 Task: Look for space in Emiliano Zapata, Mexico from 21st June, 2023 to 29th June, 2023 for 4 adults in price range Rs.7000 to Rs.12000. Place can be entire place with 2 bedrooms having 2 beds and 2 bathrooms. Property type can be house, flat, guest house. Booking option can be shelf check-in. Required host language is English.
Action: Mouse moved to (436, 95)
Screenshot: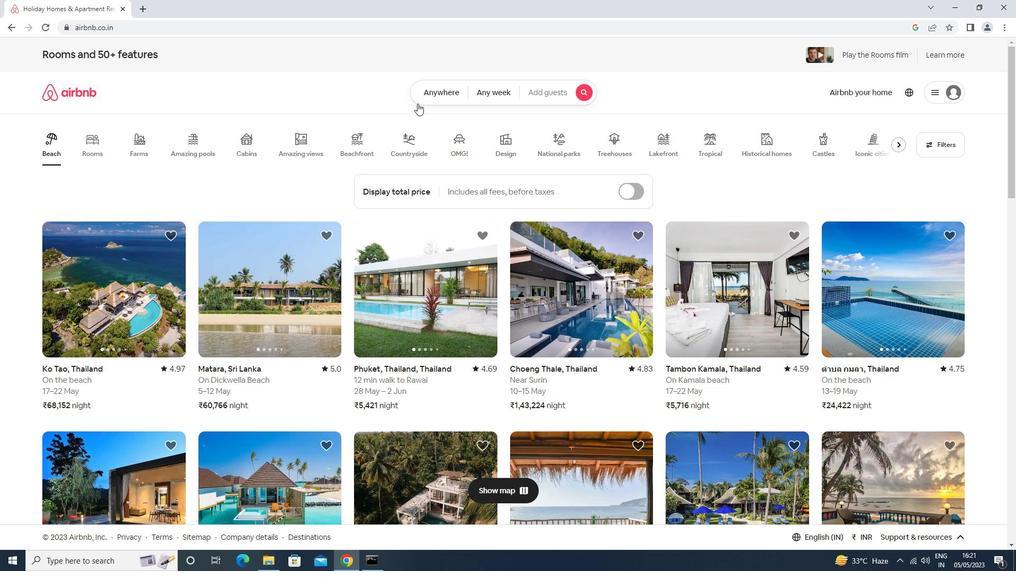 
Action: Mouse pressed left at (436, 95)
Screenshot: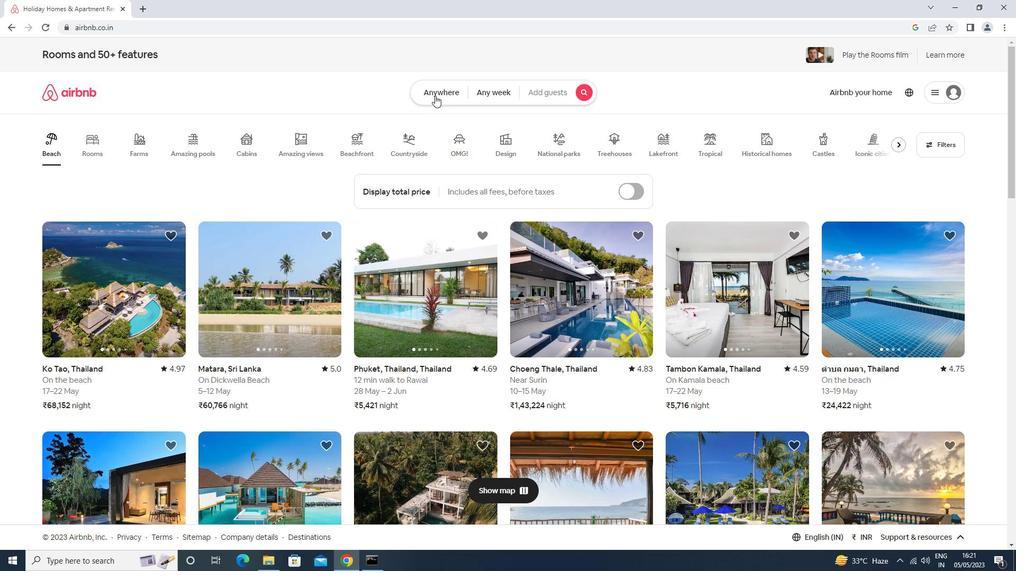
Action: Mouse moved to (364, 137)
Screenshot: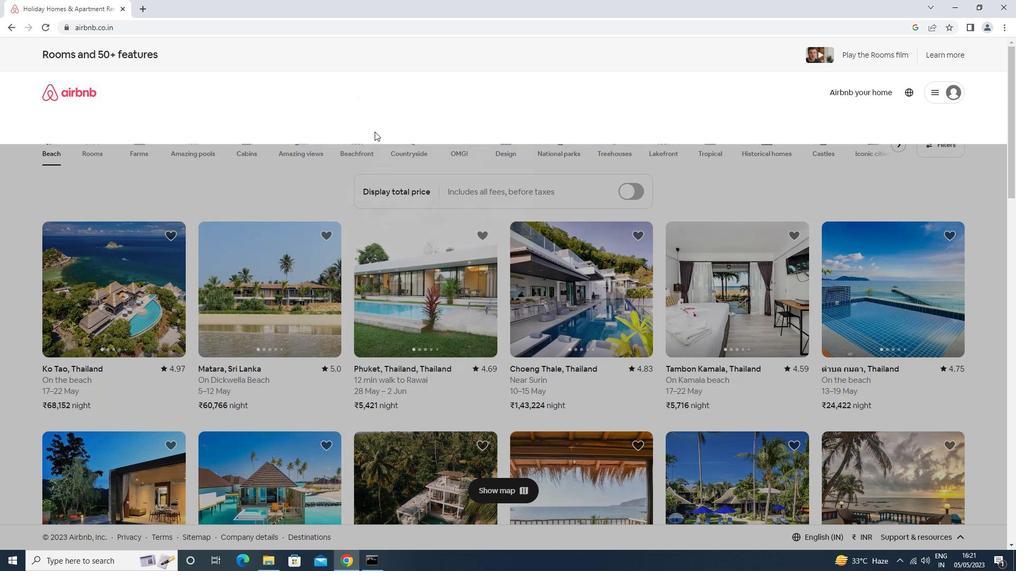 
Action: Mouse pressed left at (364, 137)
Screenshot: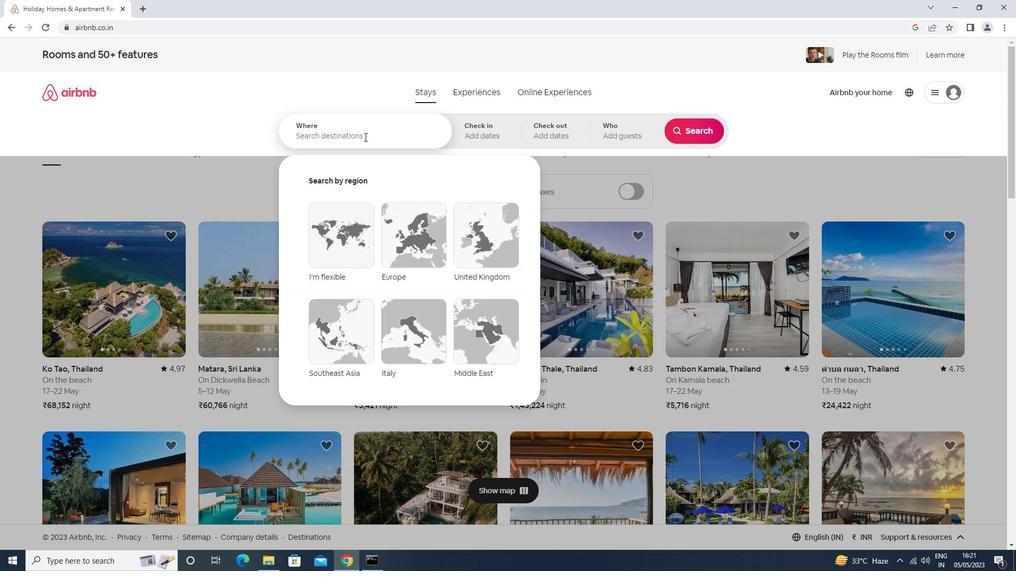 
Action: Key pressed <Key.shift>EMILIANO<Key.space><Key.shift>Z<Key.down><Key.enter>
Screenshot: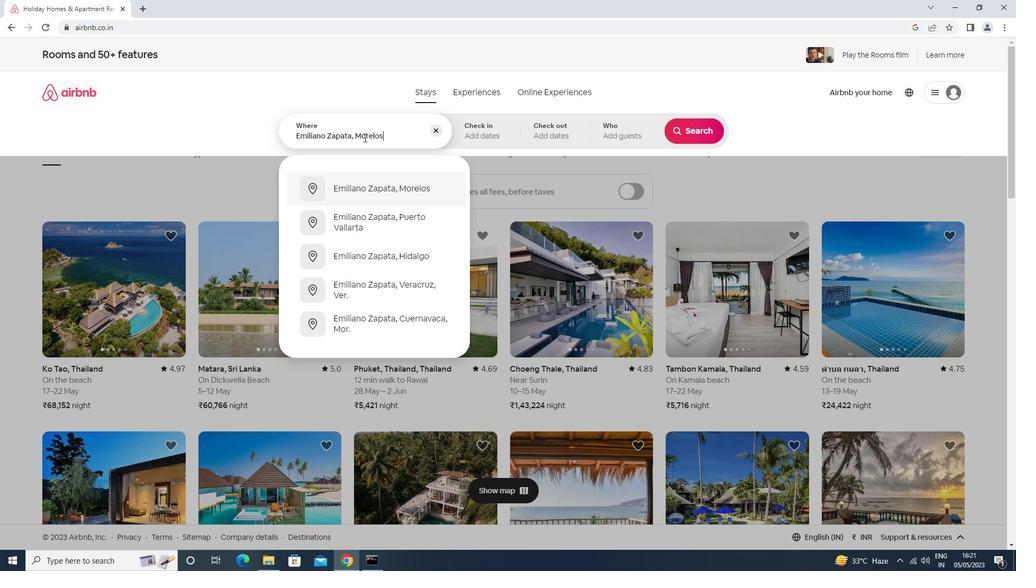 
Action: Mouse moved to (607, 337)
Screenshot: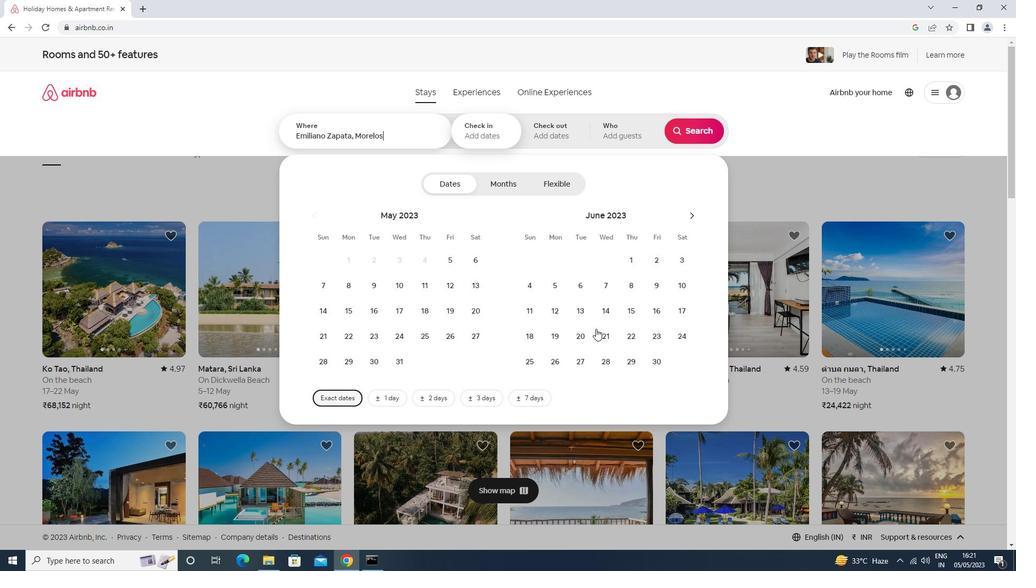 
Action: Mouse pressed left at (607, 337)
Screenshot: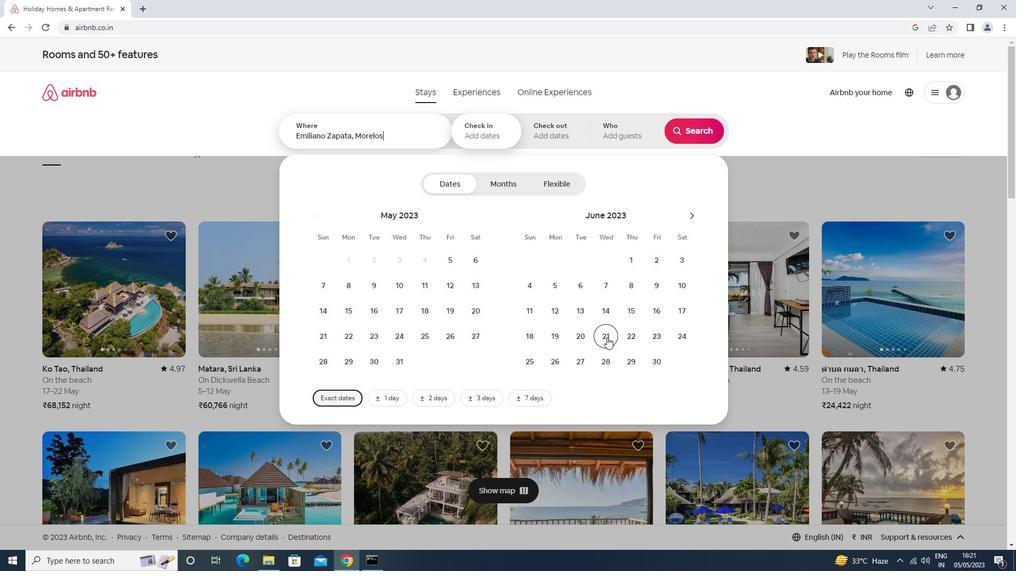 
Action: Mouse moved to (637, 364)
Screenshot: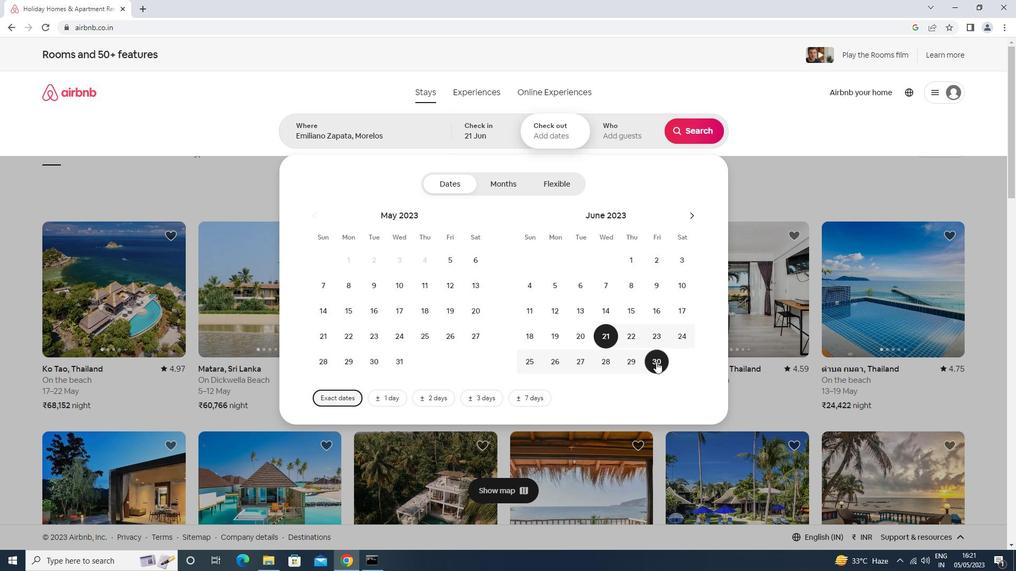 
Action: Mouse pressed left at (637, 364)
Screenshot: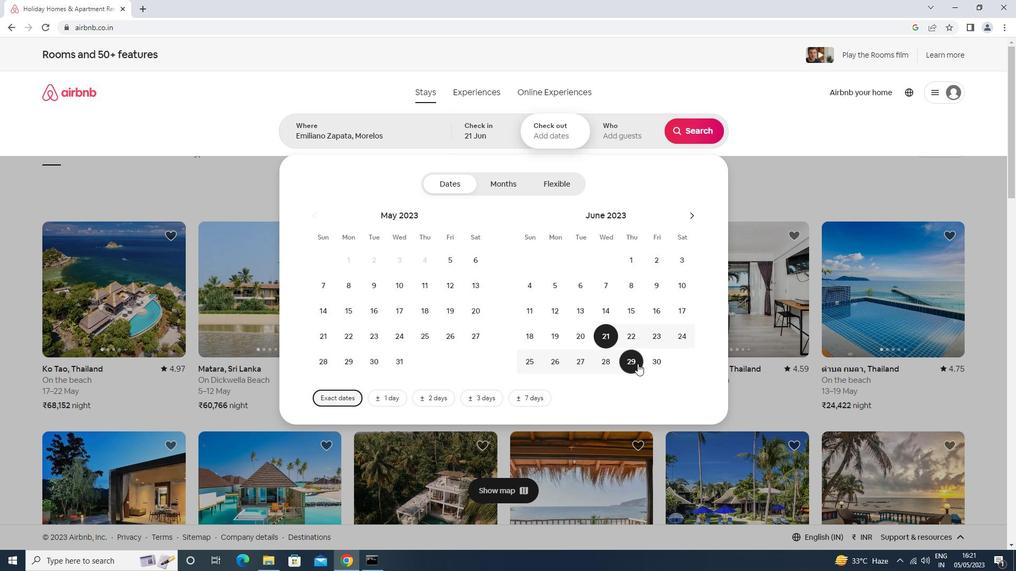 
Action: Mouse moved to (605, 129)
Screenshot: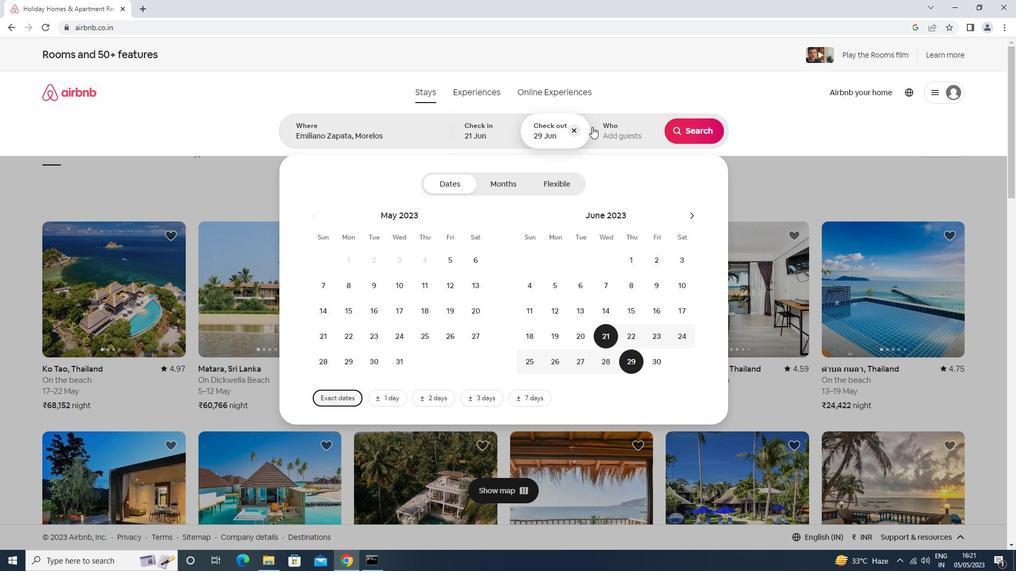 
Action: Mouse pressed left at (605, 129)
Screenshot: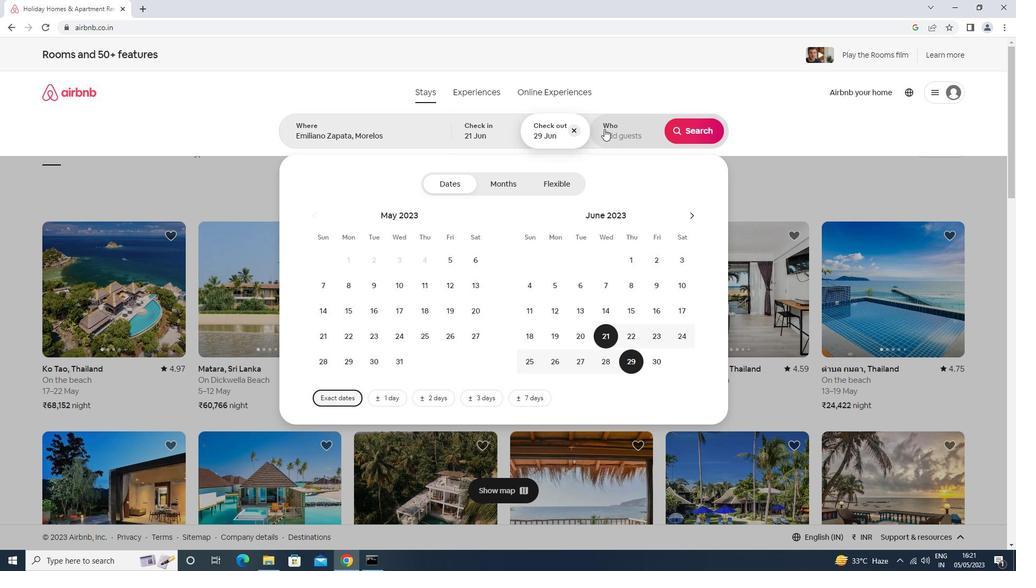 
Action: Mouse moved to (697, 185)
Screenshot: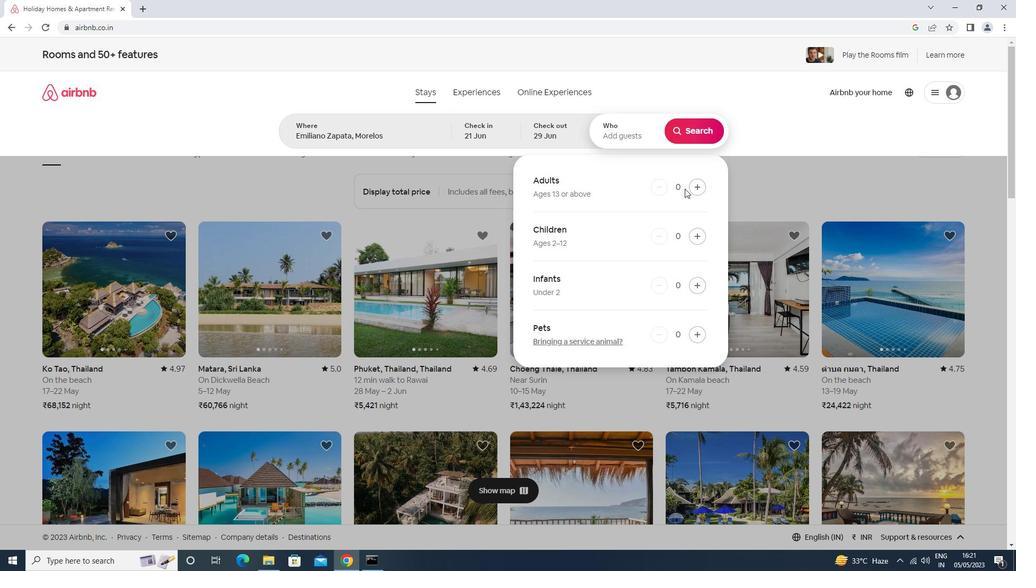 
Action: Mouse pressed left at (697, 185)
Screenshot: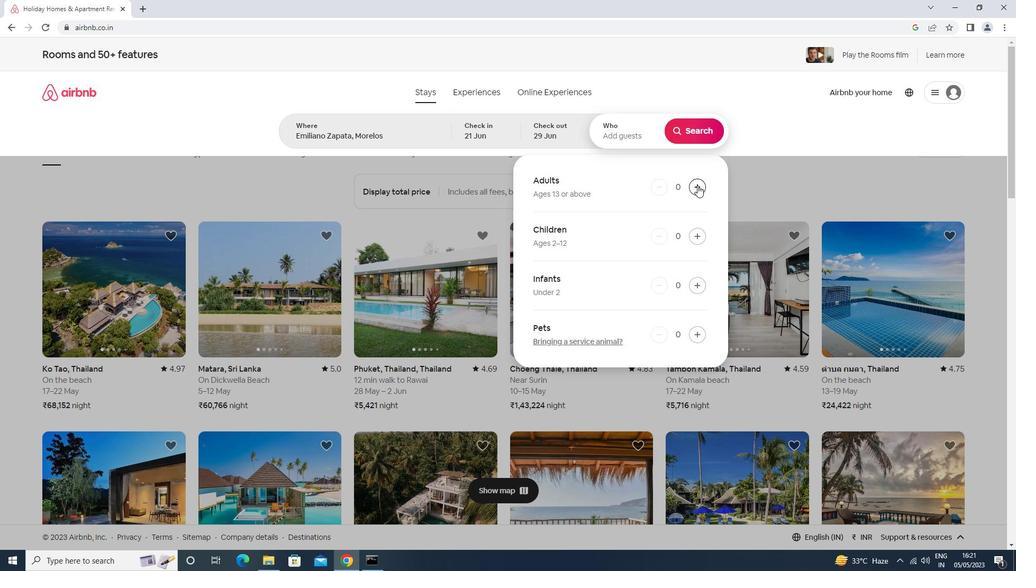 
Action: Mouse pressed left at (697, 185)
Screenshot: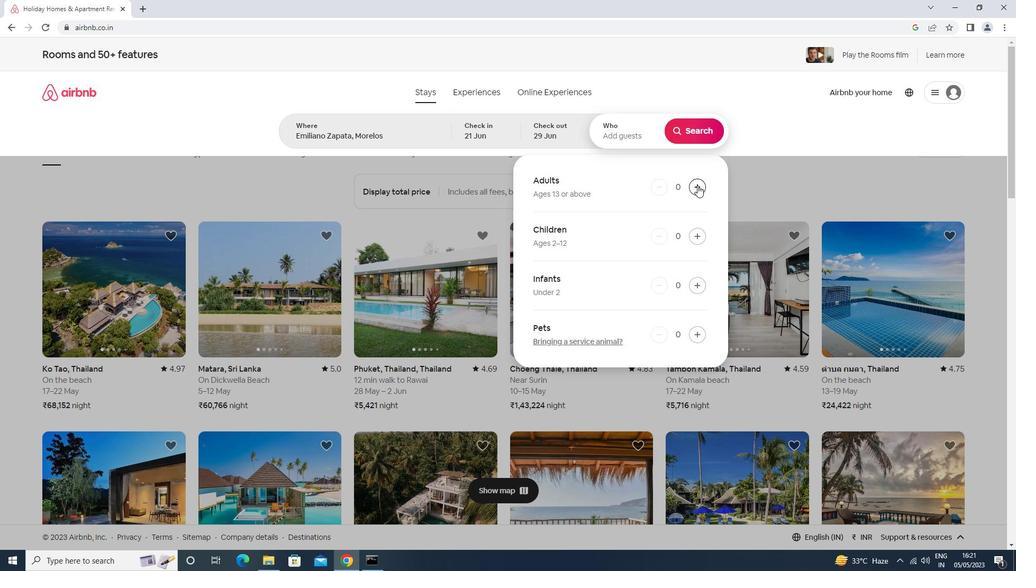 
Action: Mouse pressed left at (697, 185)
Screenshot: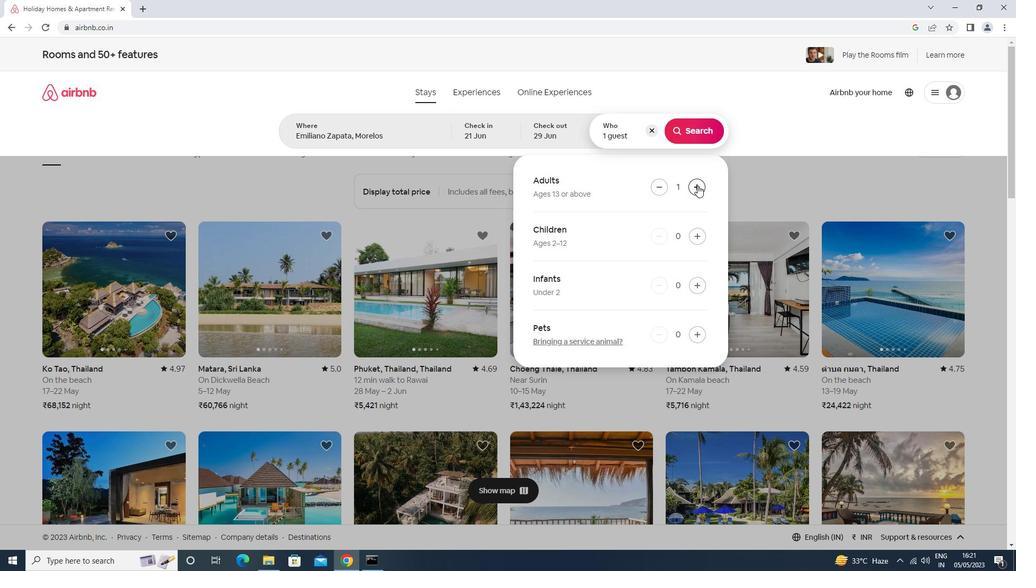 
Action: Mouse pressed left at (697, 185)
Screenshot: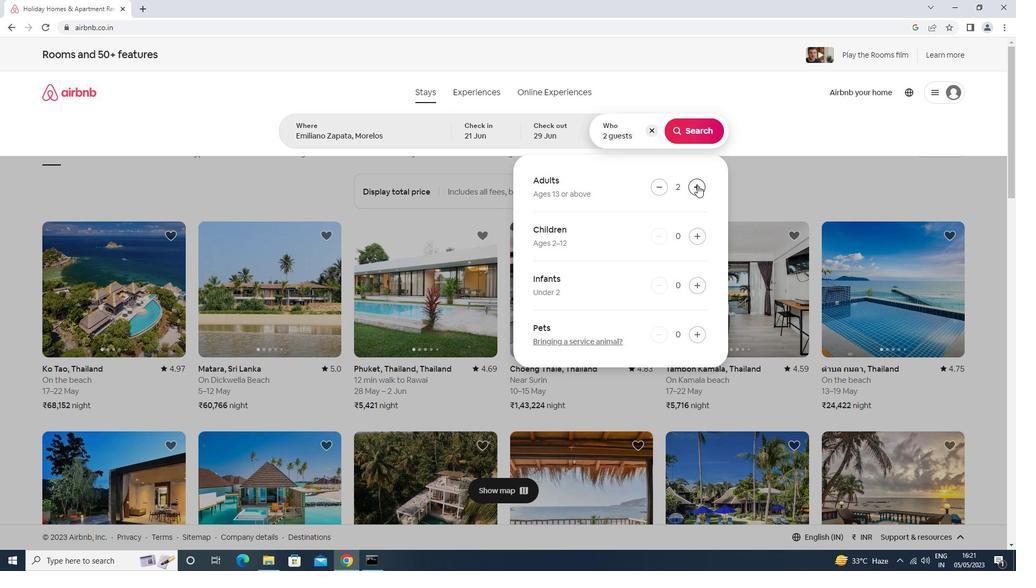 
Action: Mouse moved to (688, 132)
Screenshot: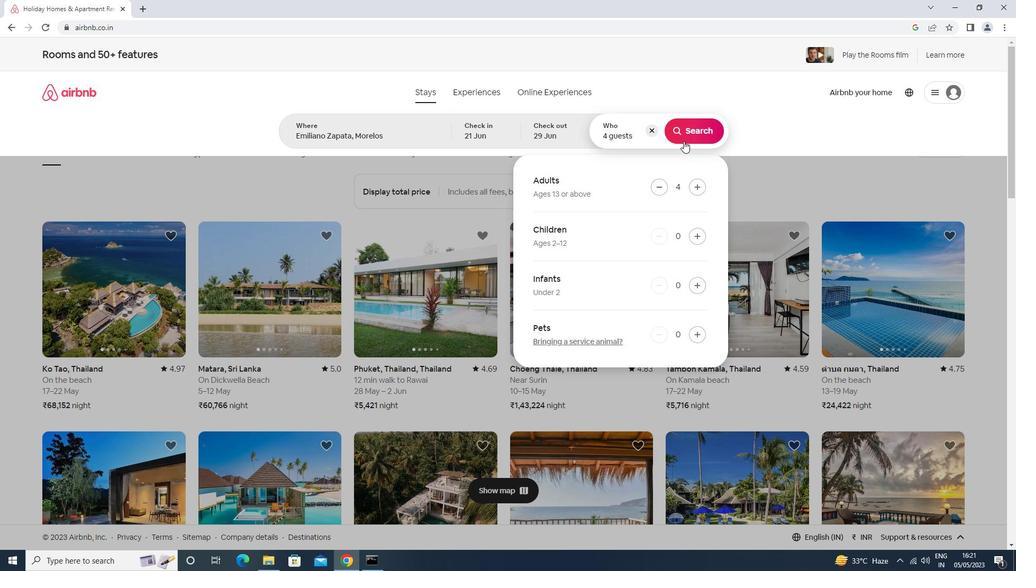 
Action: Mouse pressed left at (688, 132)
Screenshot: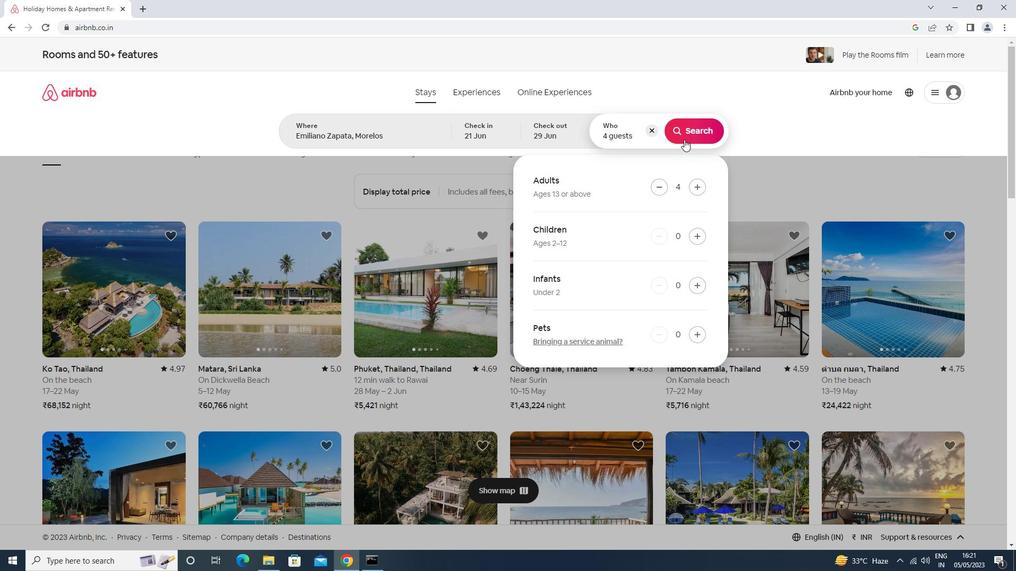 
Action: Mouse moved to (963, 101)
Screenshot: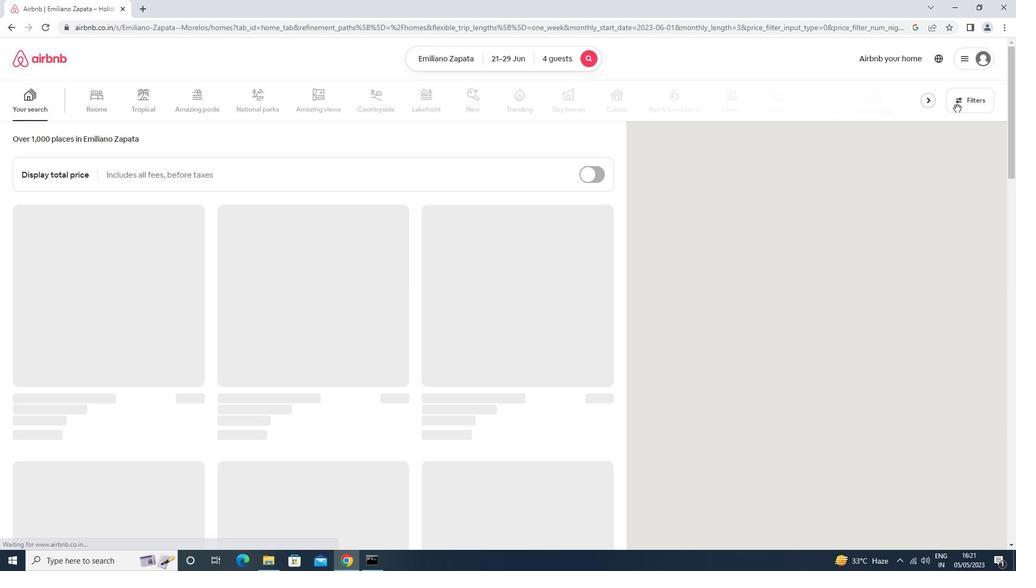 
Action: Mouse pressed left at (963, 101)
Screenshot: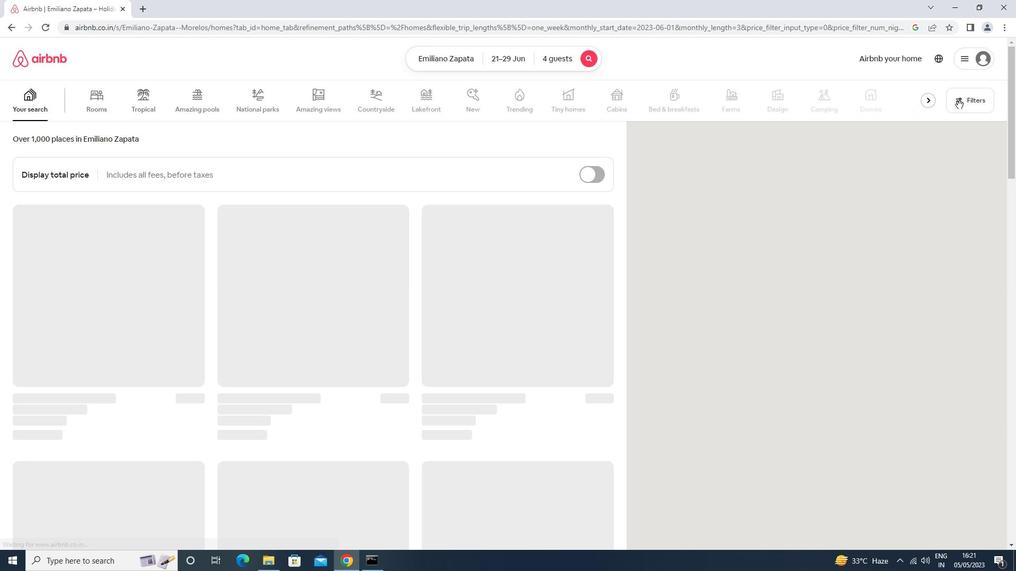 
Action: Mouse moved to (423, 355)
Screenshot: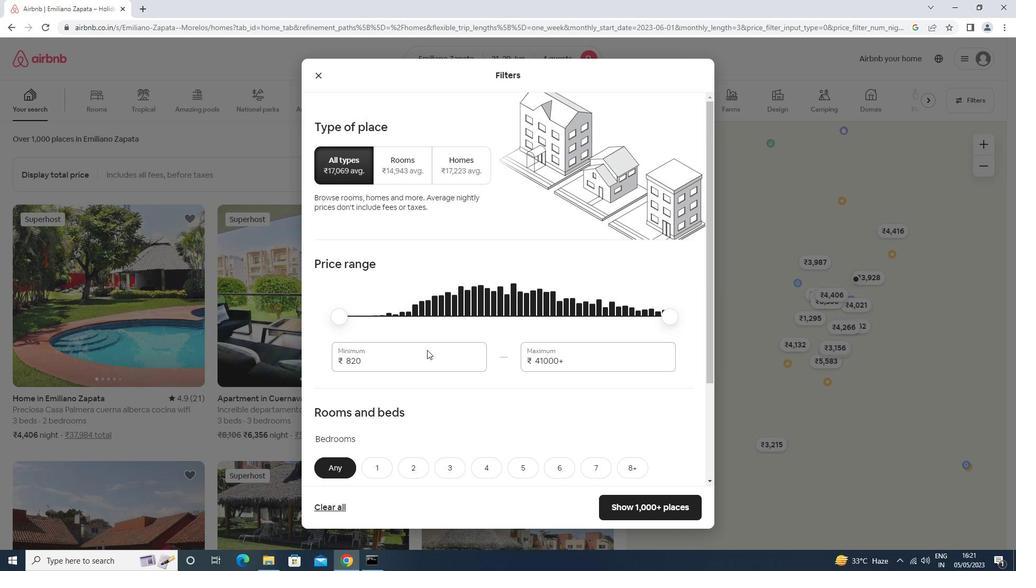 
Action: Mouse pressed left at (423, 355)
Screenshot: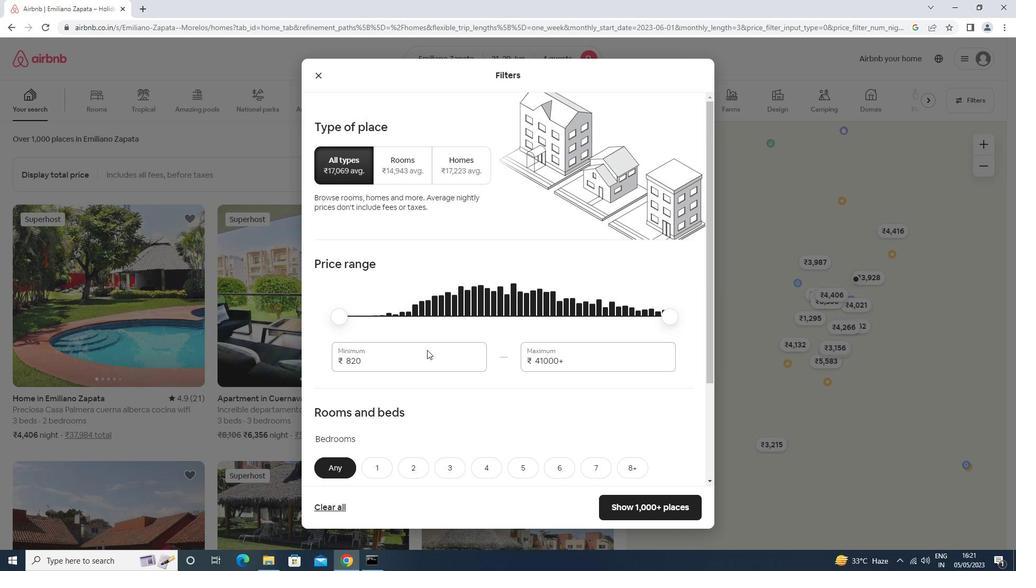 
Action: Mouse moved to (424, 355)
Screenshot: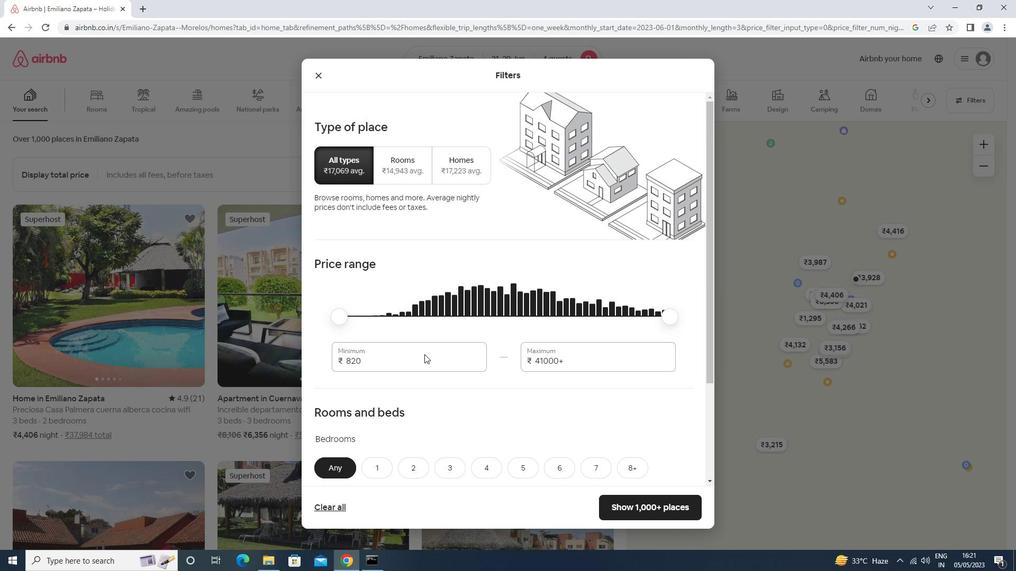 
Action: Key pressed <Key.backspace><Key.backspace><Key.backspace>7000<Key.tab>12000
Screenshot: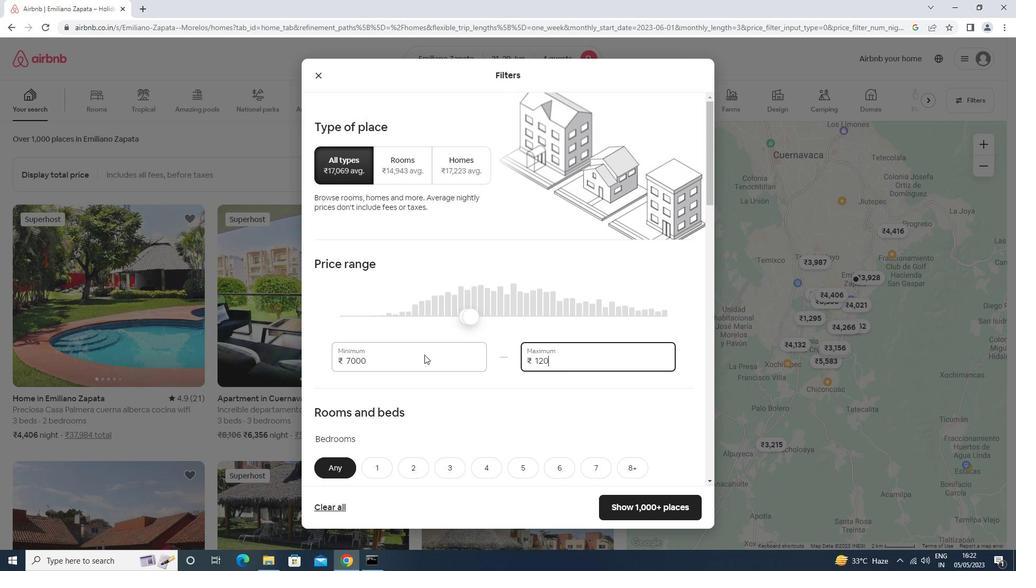 
Action: Mouse moved to (444, 320)
Screenshot: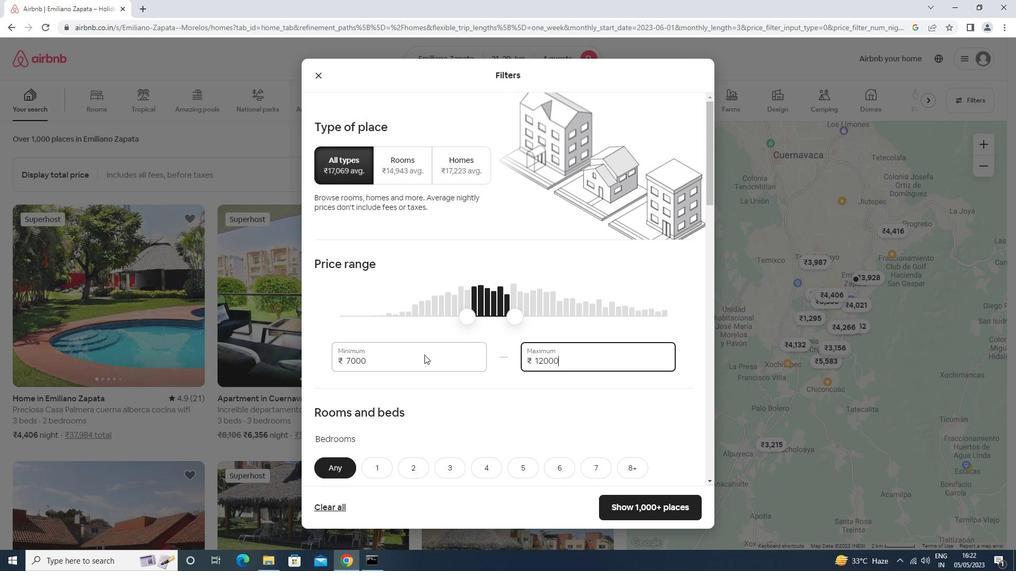 
Action: Mouse scrolled (444, 320) with delta (0, 0)
Screenshot: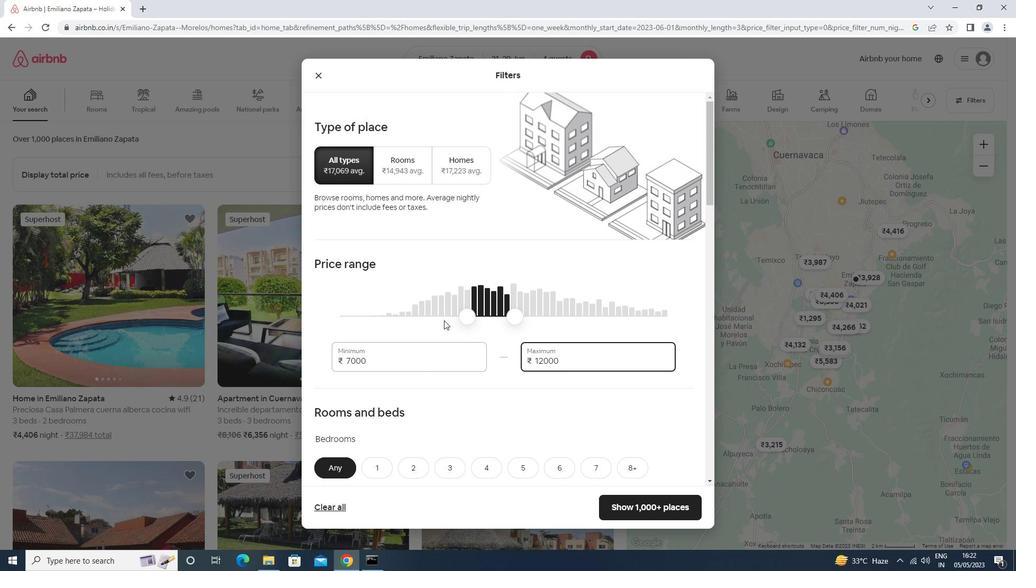 
Action: Mouse scrolled (444, 320) with delta (0, 0)
Screenshot: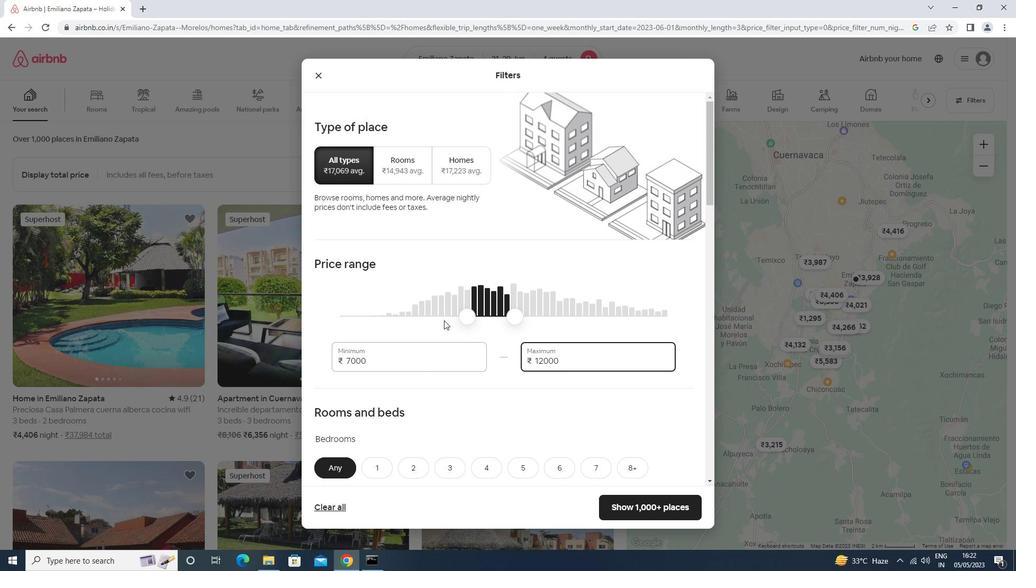 
Action: Mouse scrolled (444, 320) with delta (0, 0)
Screenshot: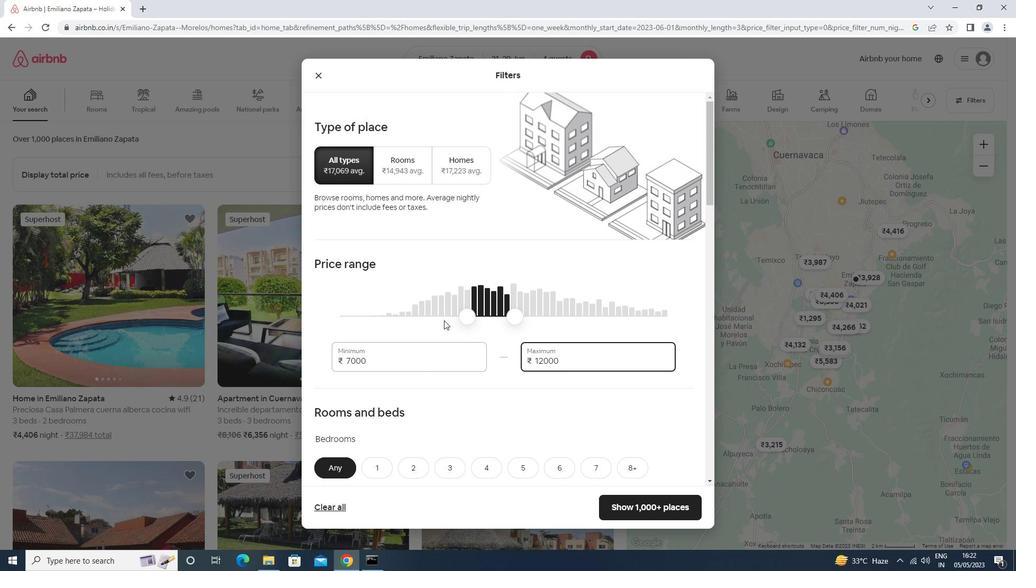 
Action: Mouse scrolled (444, 320) with delta (0, 0)
Screenshot: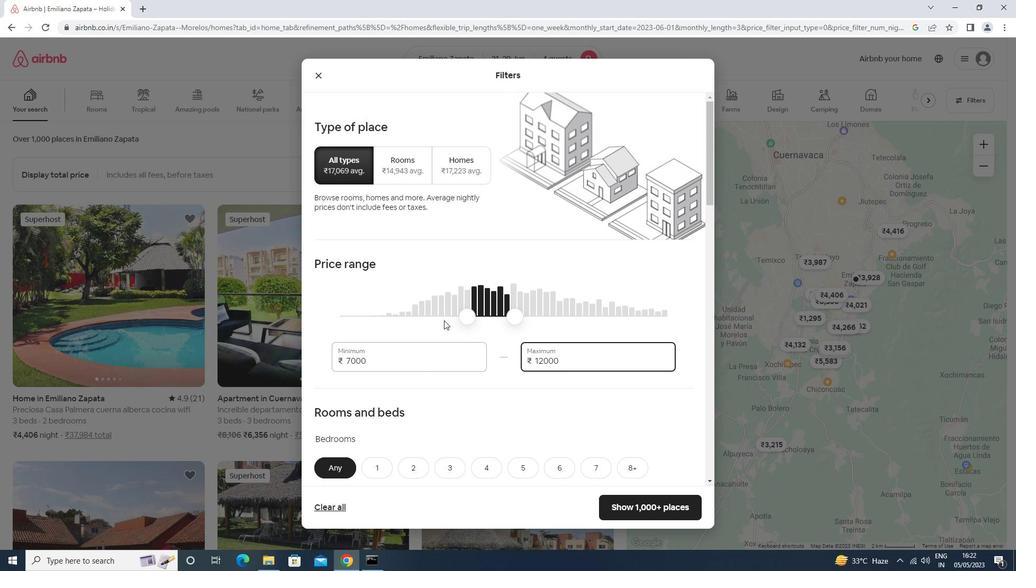 
Action: Mouse scrolled (444, 320) with delta (0, 0)
Screenshot: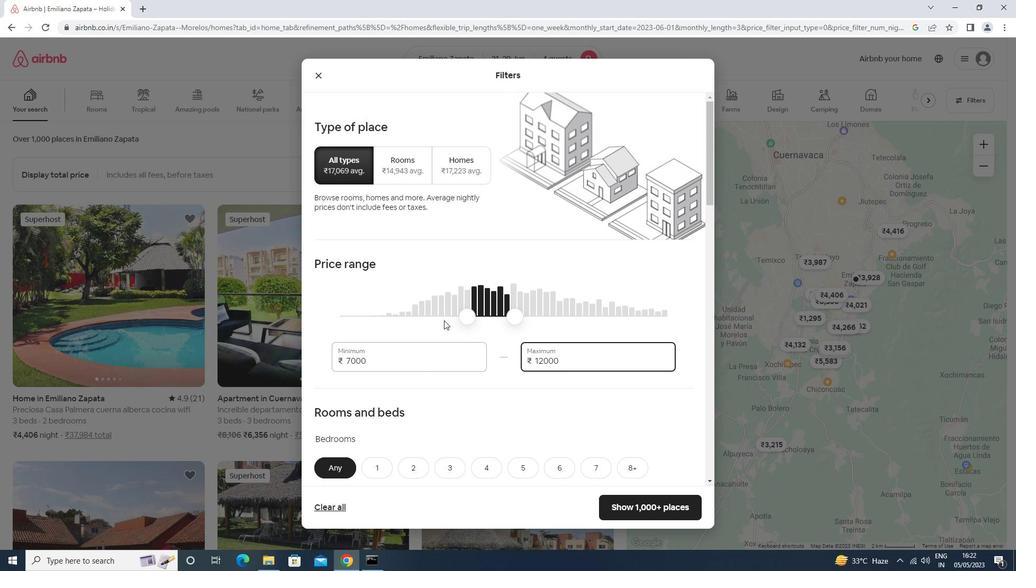 
Action: Mouse moved to (413, 203)
Screenshot: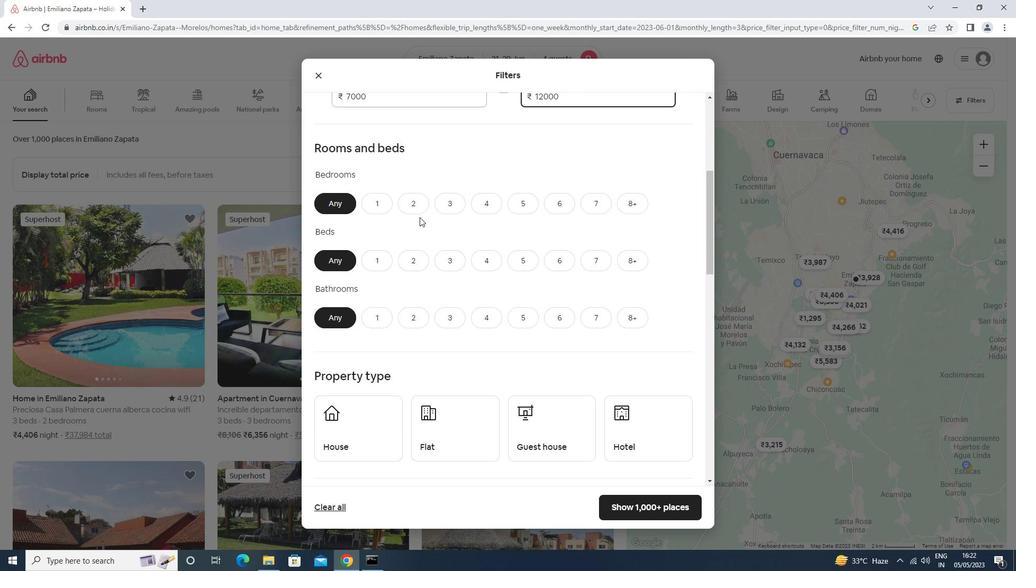 
Action: Mouse pressed left at (413, 203)
Screenshot: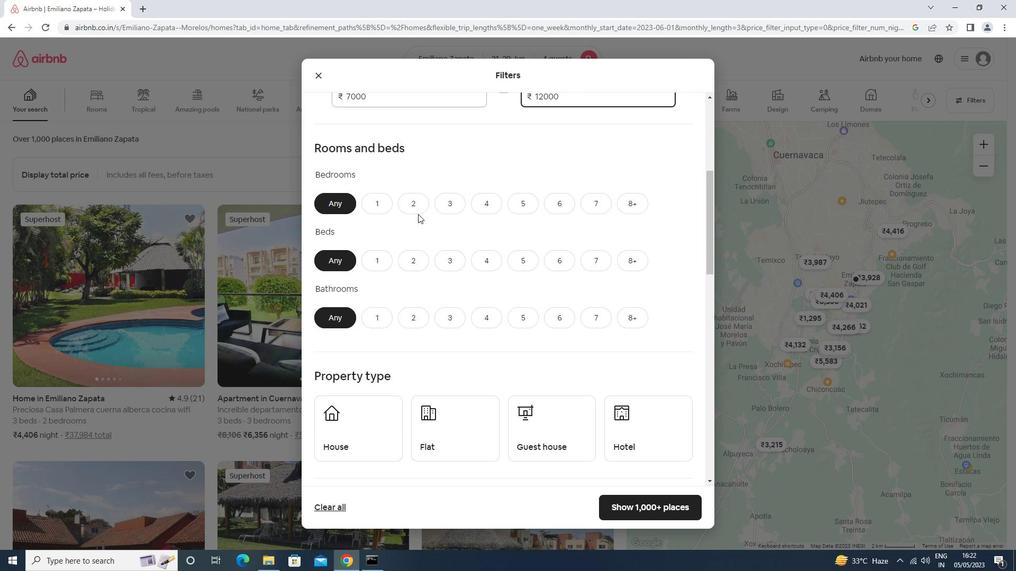 
Action: Mouse moved to (404, 263)
Screenshot: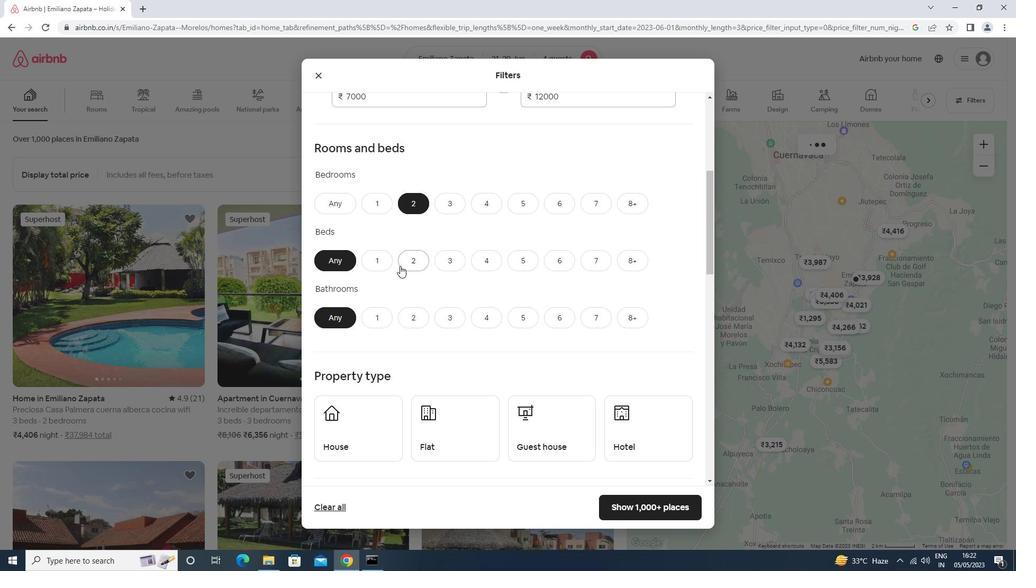 
Action: Mouse pressed left at (404, 263)
Screenshot: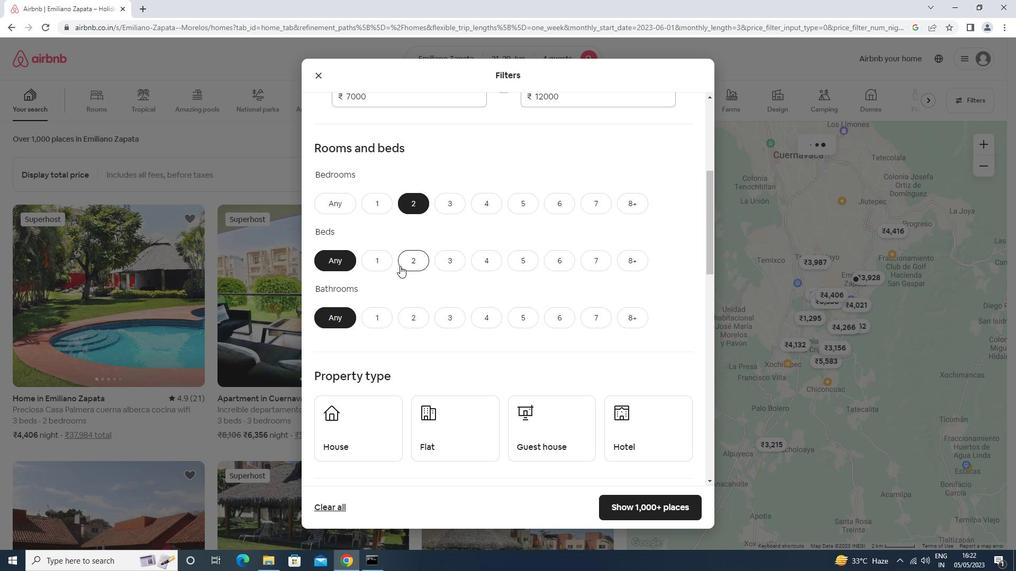 
Action: Mouse moved to (416, 312)
Screenshot: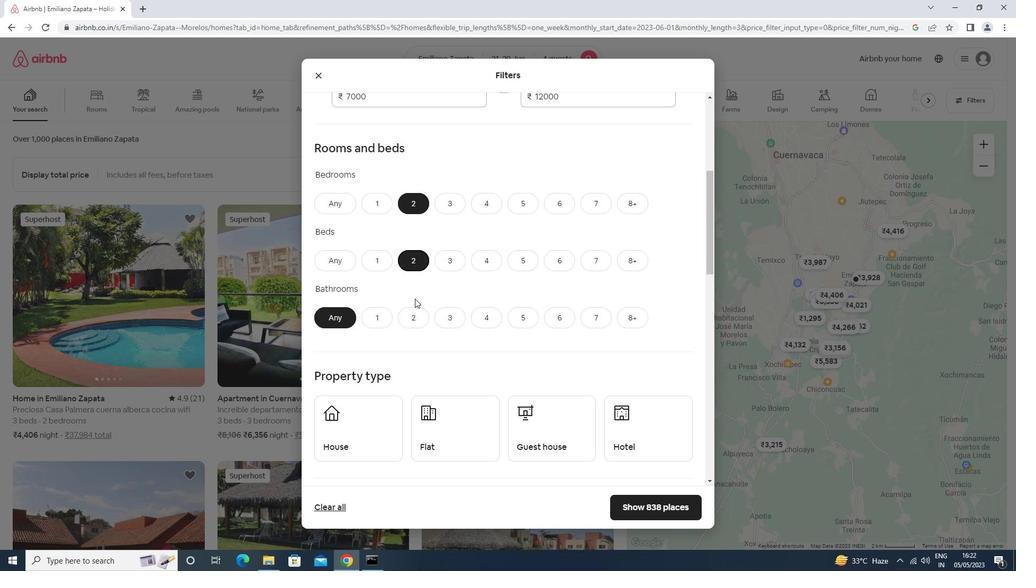 
Action: Mouse pressed left at (416, 312)
Screenshot: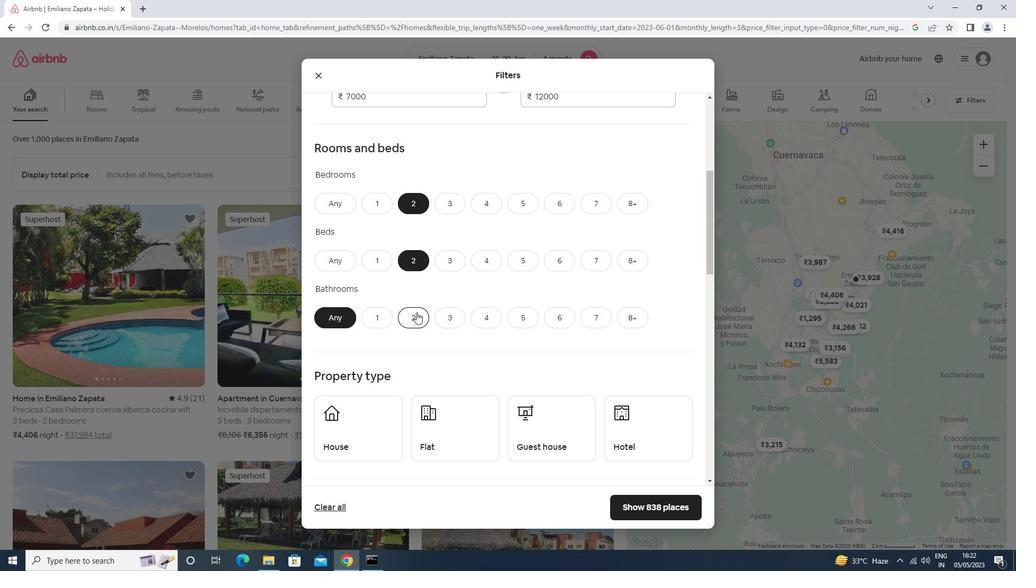 
Action: Mouse scrolled (416, 312) with delta (0, 0)
Screenshot: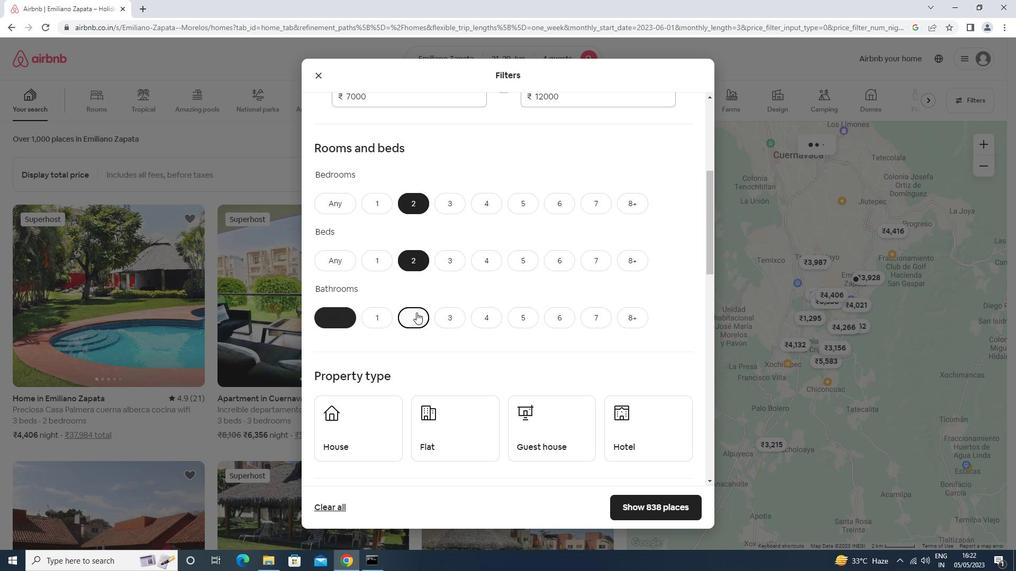 
Action: Mouse scrolled (416, 312) with delta (0, 0)
Screenshot: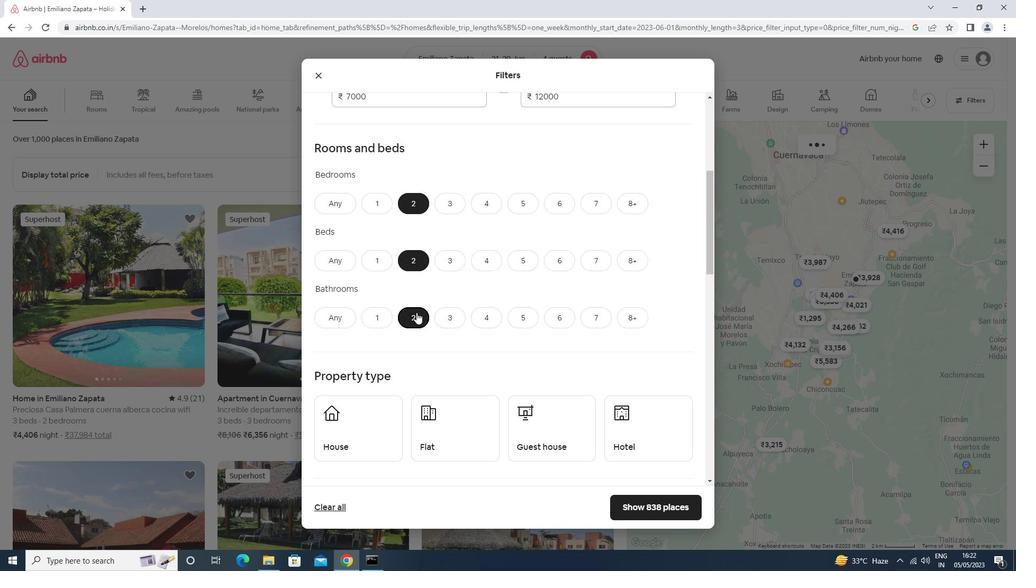 
Action: Mouse scrolled (416, 312) with delta (0, 0)
Screenshot: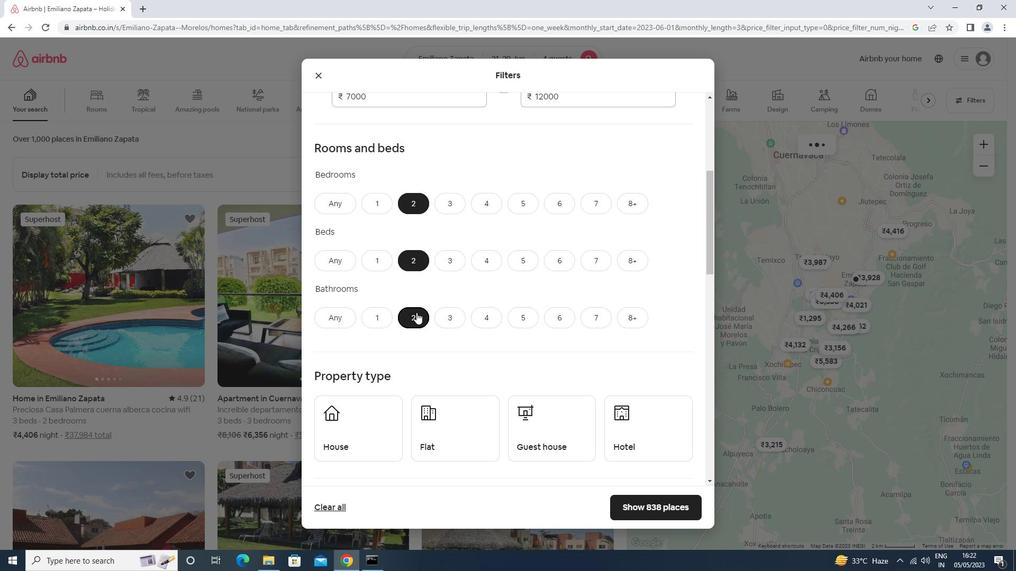 
Action: Mouse scrolled (416, 312) with delta (0, 0)
Screenshot: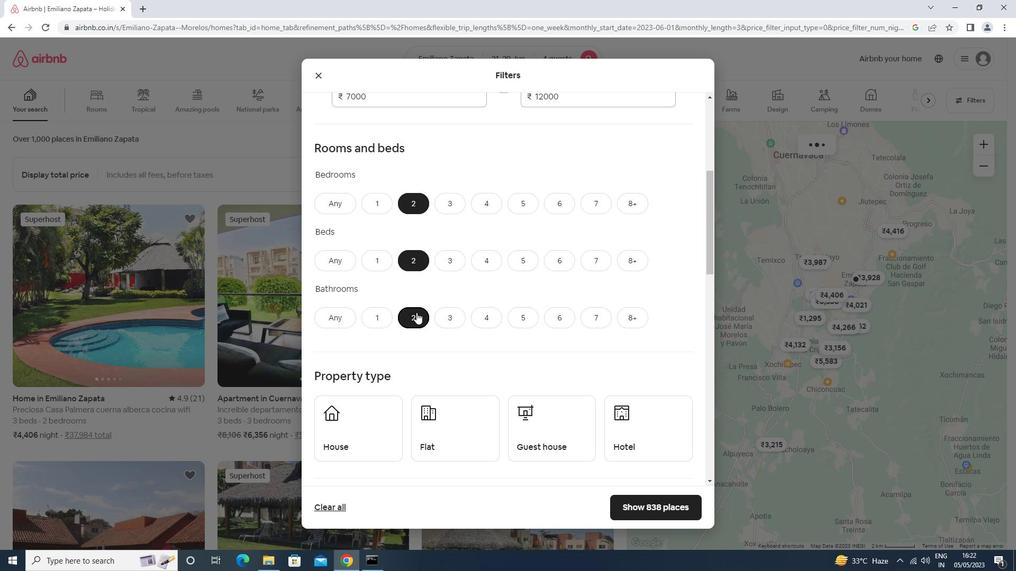 
Action: Mouse moved to (355, 221)
Screenshot: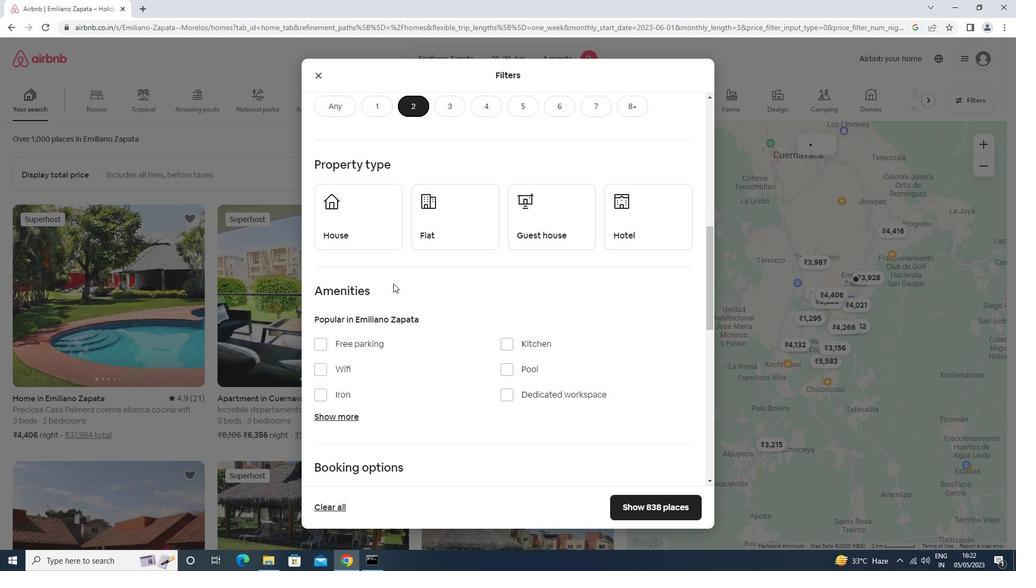 
Action: Mouse pressed left at (355, 221)
Screenshot: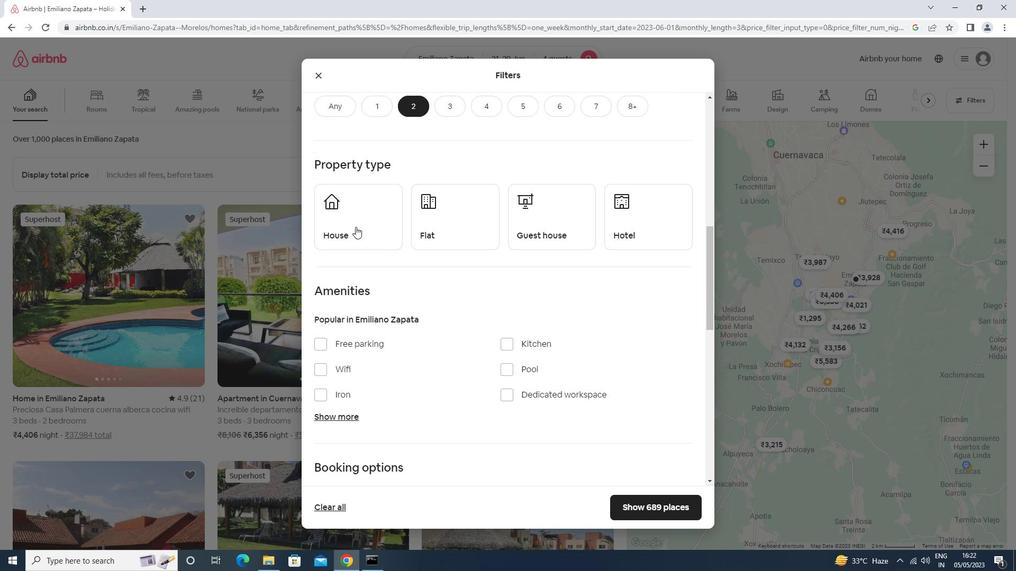 
Action: Mouse moved to (453, 229)
Screenshot: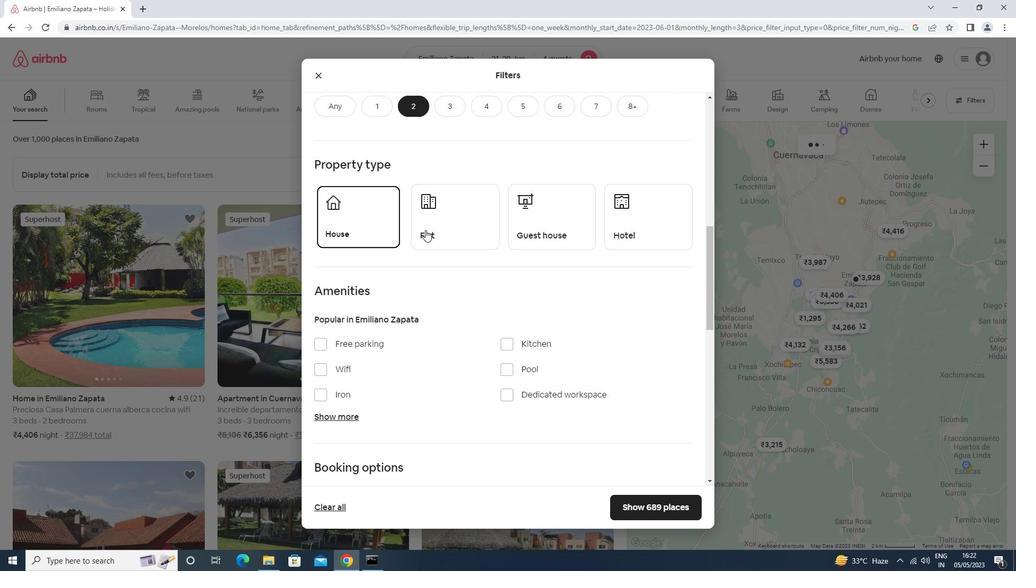 
Action: Mouse pressed left at (453, 229)
Screenshot: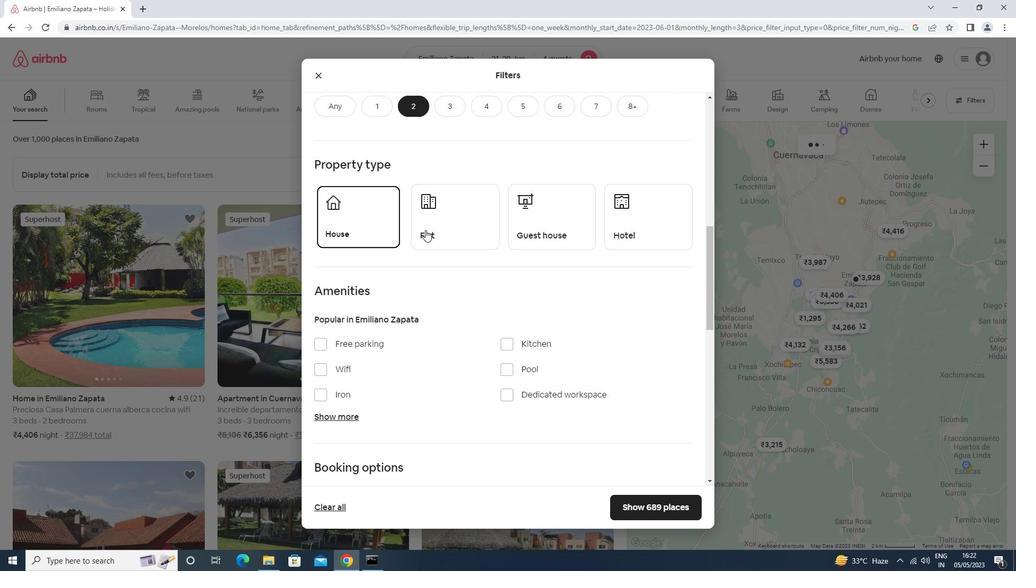 
Action: Mouse moved to (539, 227)
Screenshot: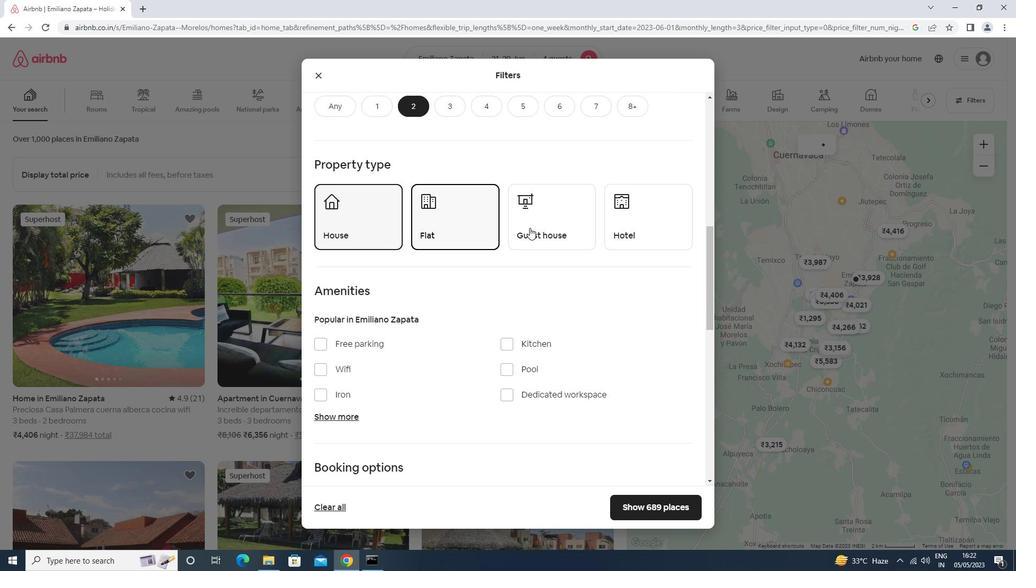 
Action: Mouse pressed left at (539, 227)
Screenshot: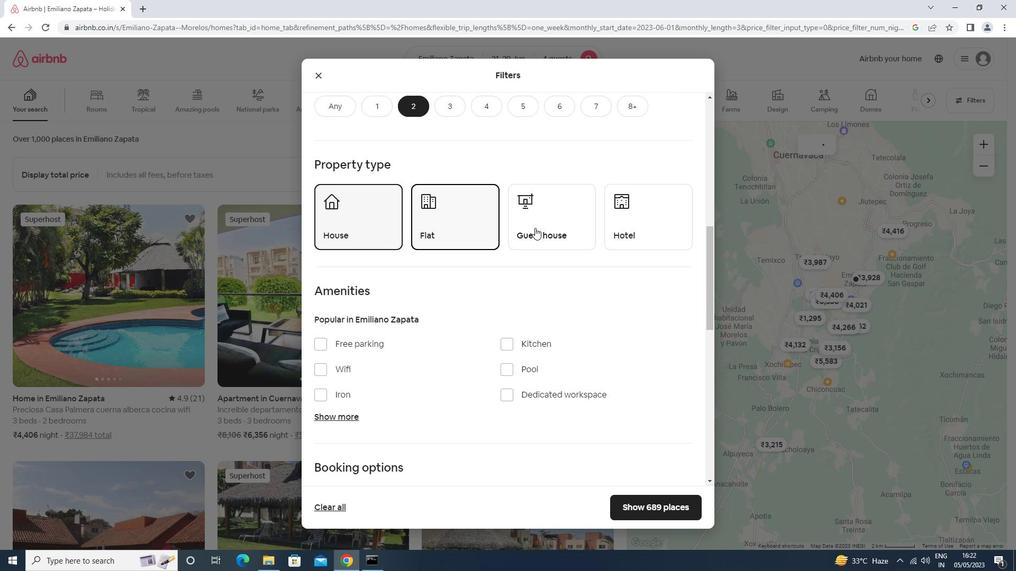 
Action: Mouse scrolled (539, 226) with delta (0, 0)
Screenshot: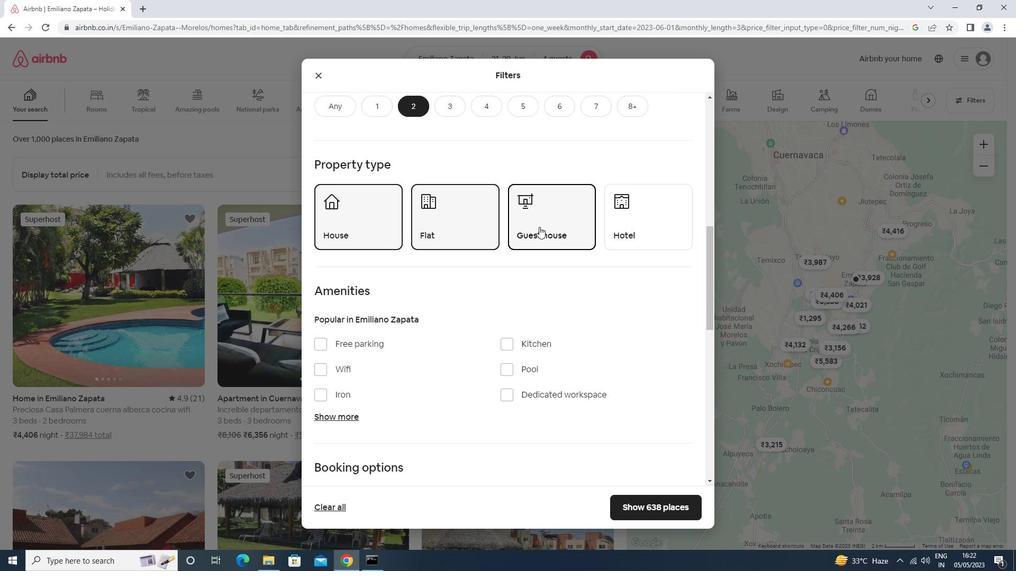 
Action: Mouse scrolled (539, 226) with delta (0, 0)
Screenshot: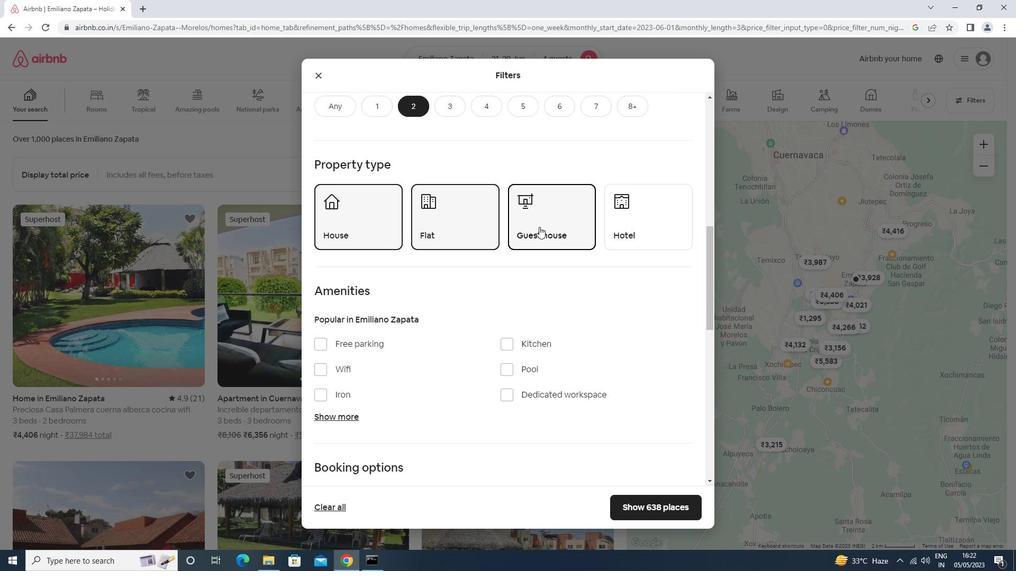 
Action: Mouse scrolled (539, 226) with delta (0, 0)
Screenshot: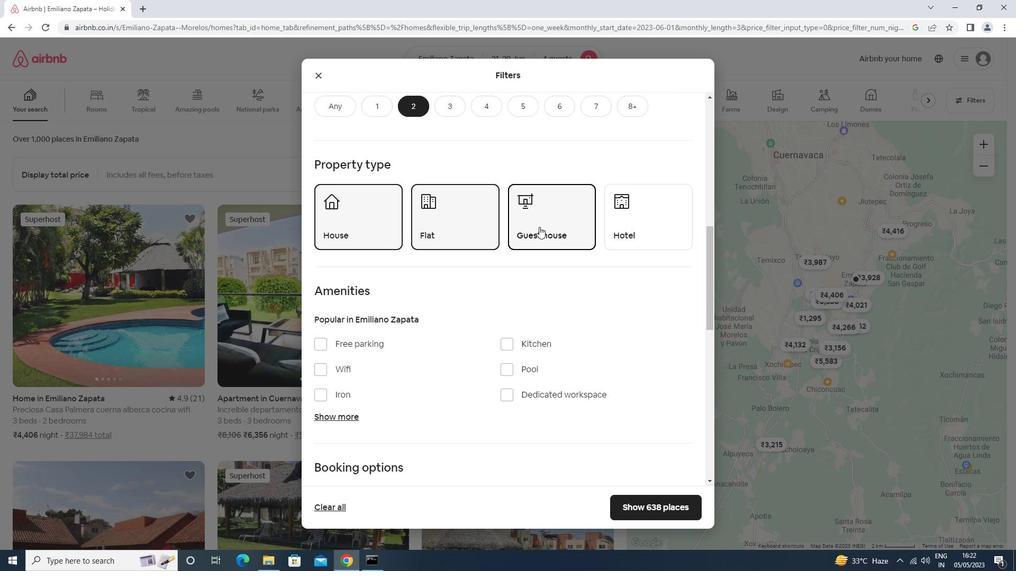 
Action: Mouse scrolled (539, 226) with delta (0, 0)
Screenshot: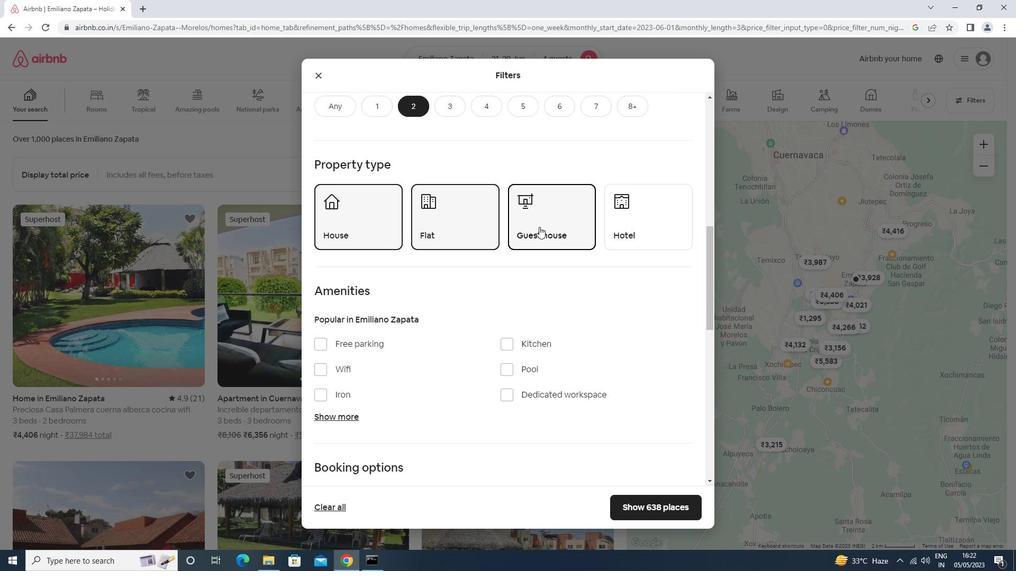 
Action: Mouse scrolled (539, 226) with delta (0, 0)
Screenshot: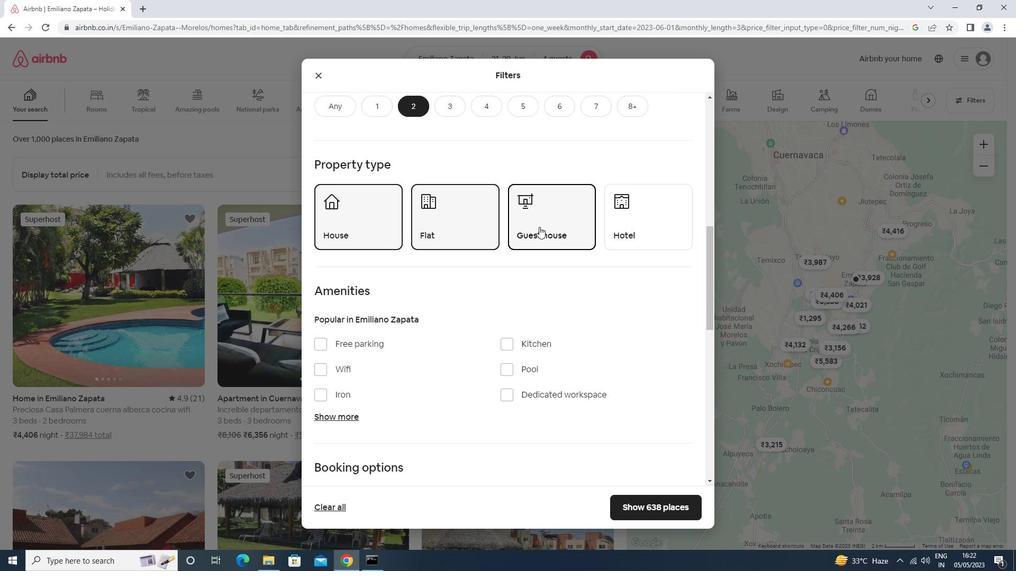 
Action: Mouse moved to (666, 268)
Screenshot: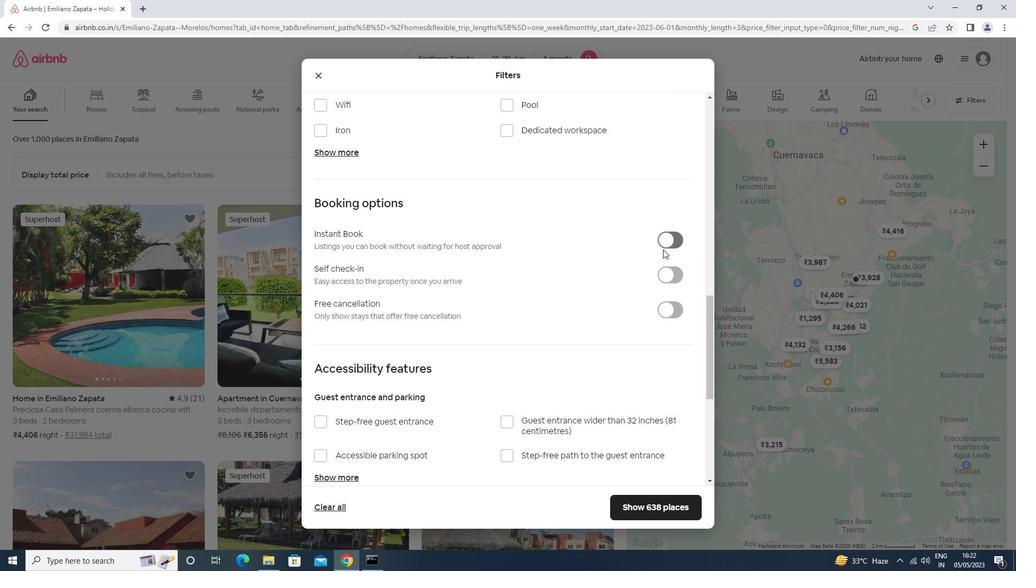 
Action: Mouse pressed left at (666, 268)
Screenshot: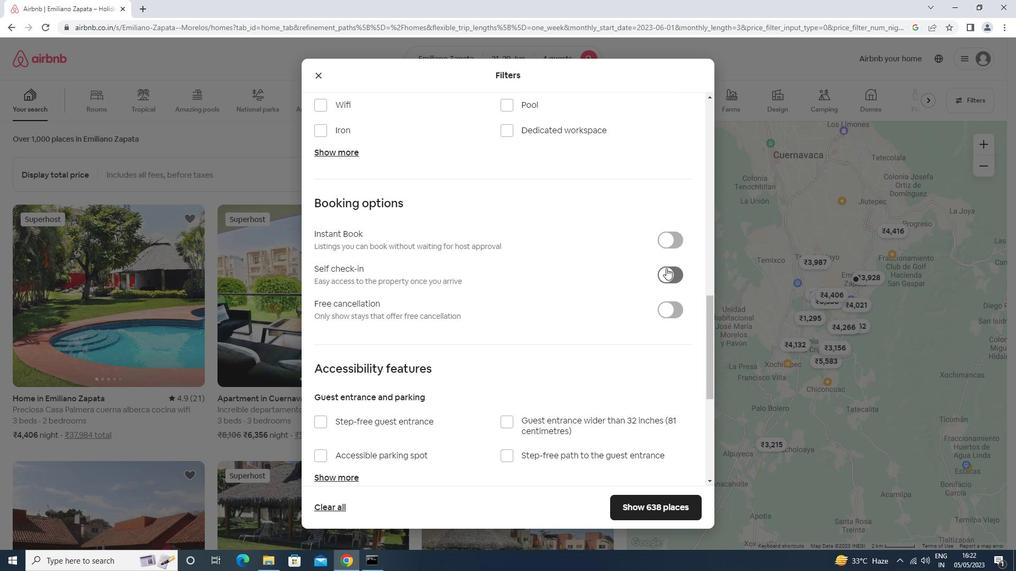 
Action: Mouse moved to (506, 281)
Screenshot: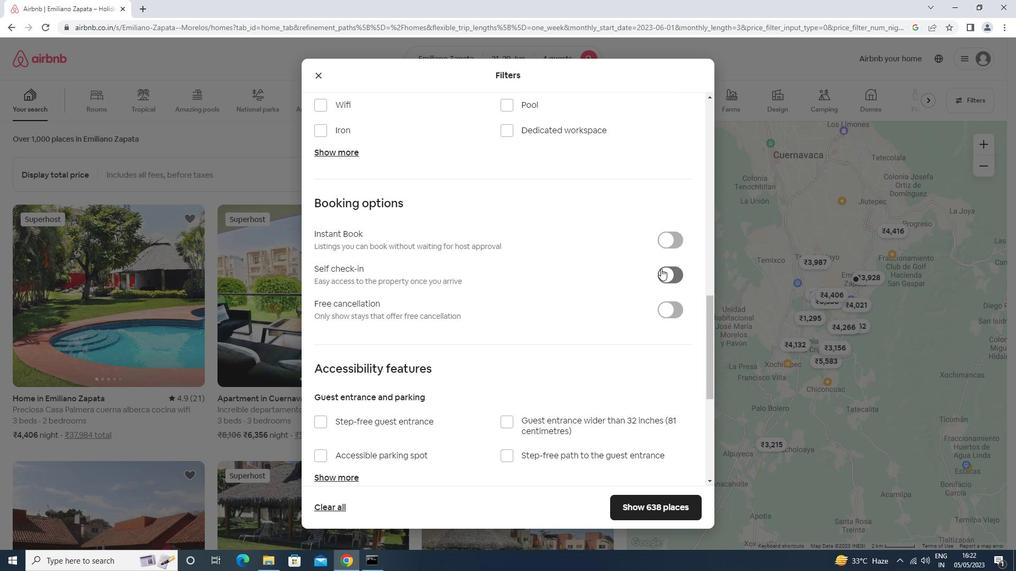 
Action: Mouse scrolled (506, 281) with delta (0, 0)
Screenshot: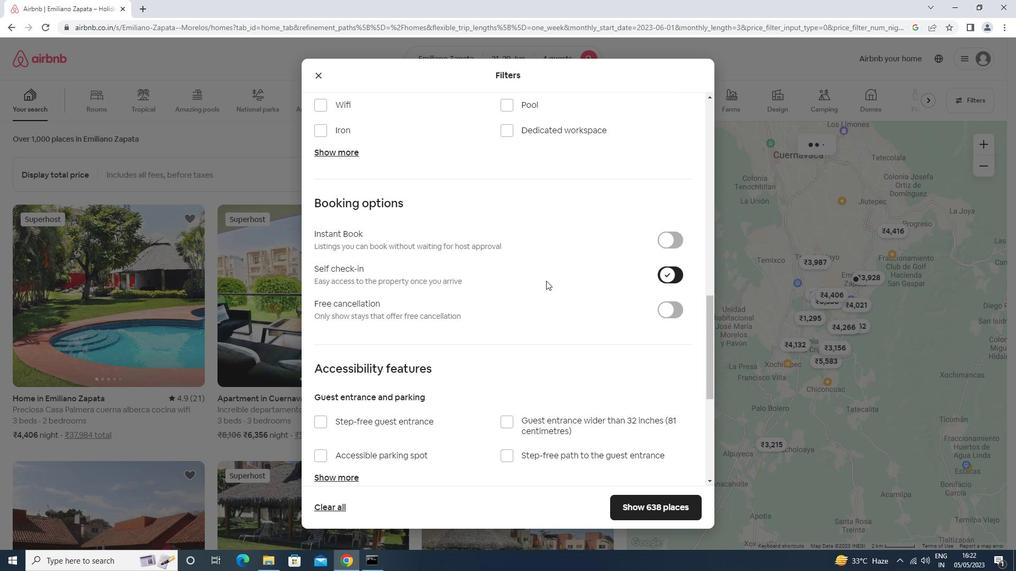 
Action: Mouse scrolled (506, 281) with delta (0, 0)
Screenshot: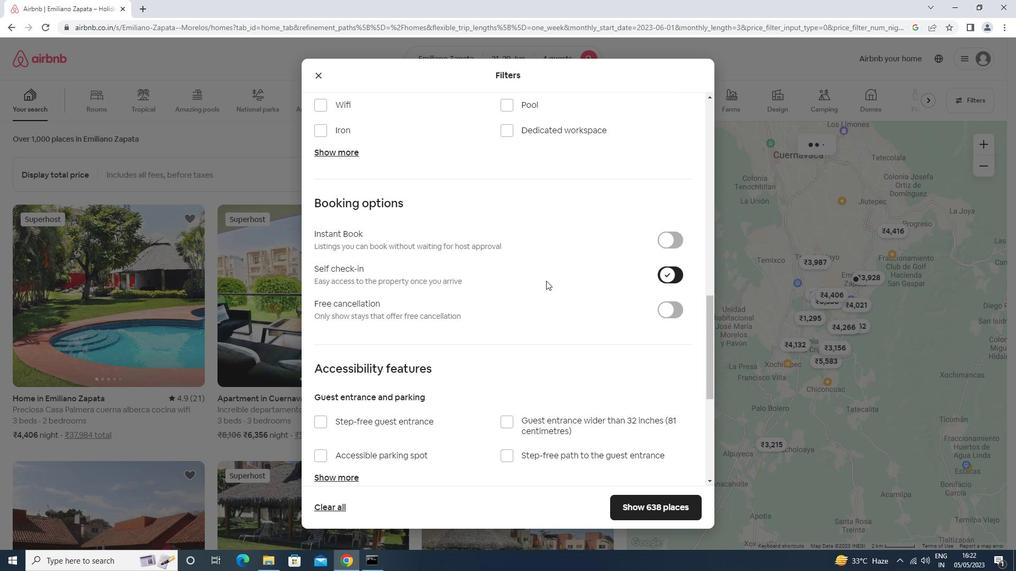
Action: Mouse scrolled (506, 281) with delta (0, 0)
Screenshot: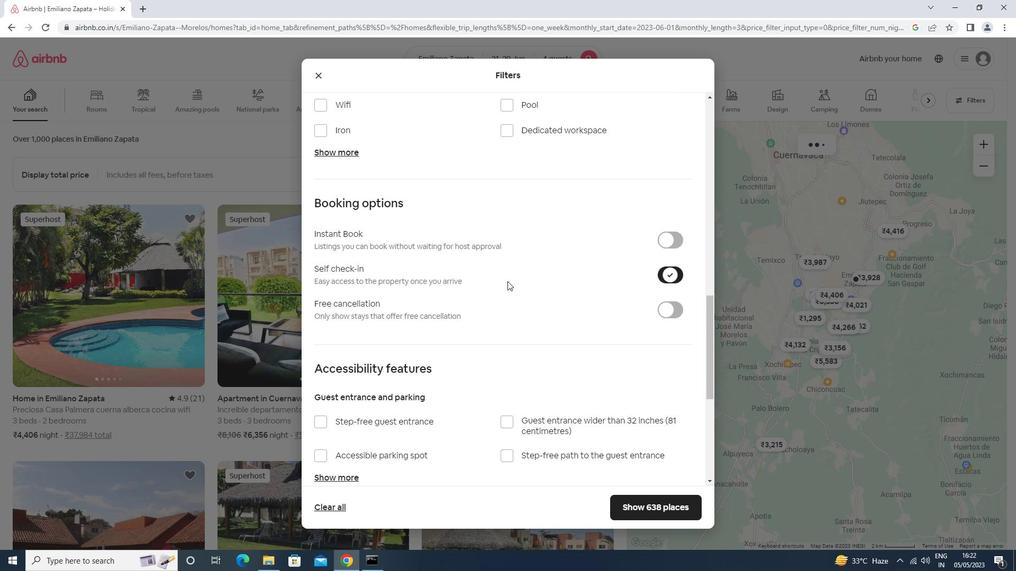
Action: Mouse scrolled (506, 281) with delta (0, 0)
Screenshot: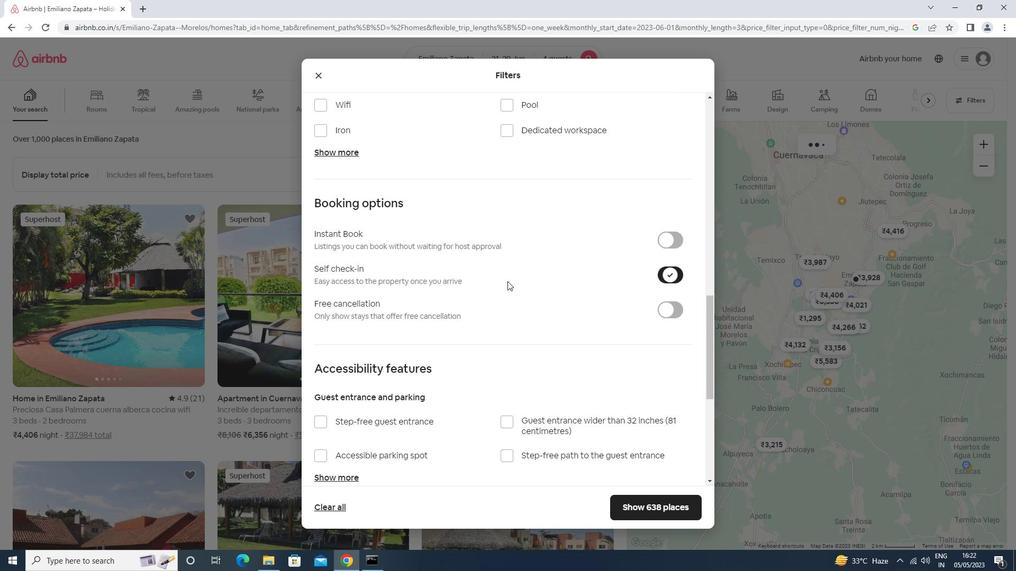 
Action: Mouse scrolled (506, 281) with delta (0, 0)
Screenshot: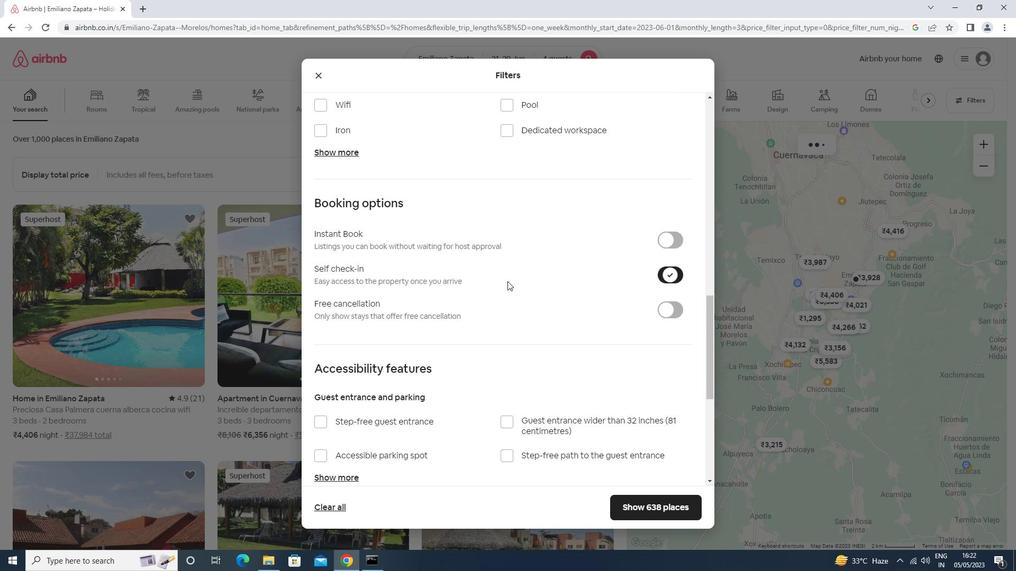 
Action: Mouse scrolled (506, 281) with delta (0, 0)
Screenshot: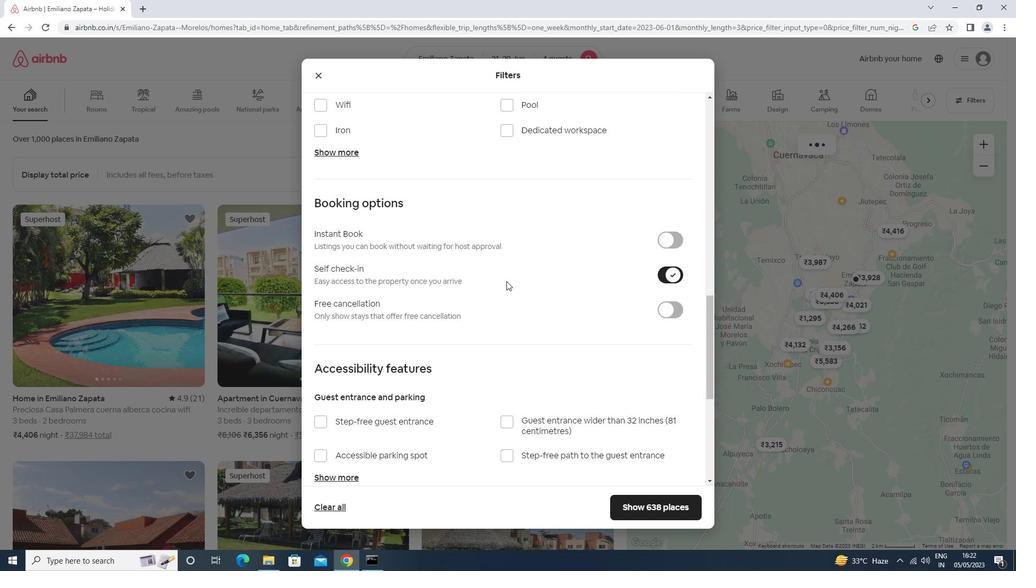 
Action: Mouse moved to (361, 411)
Screenshot: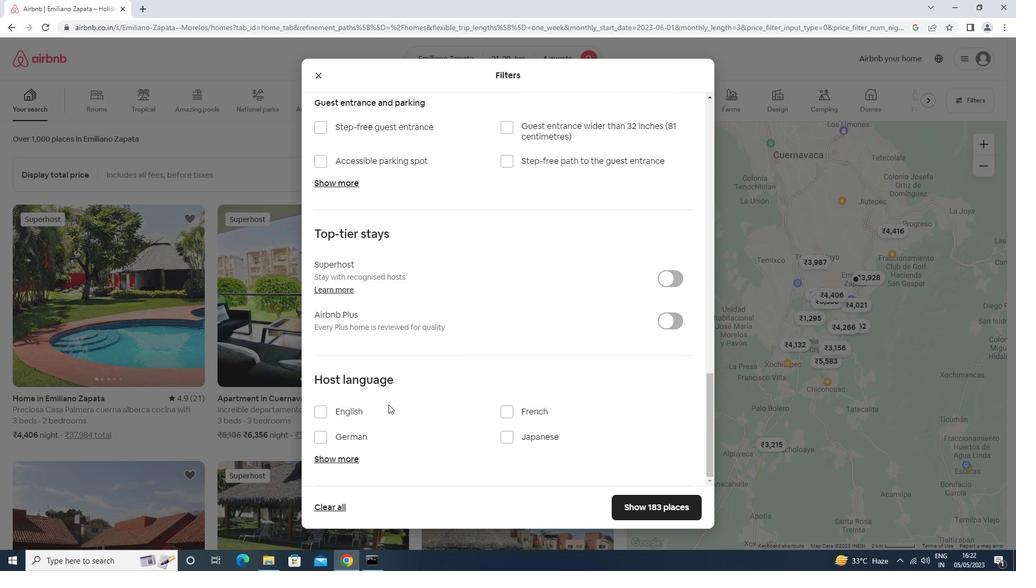 
Action: Mouse pressed left at (361, 411)
Screenshot: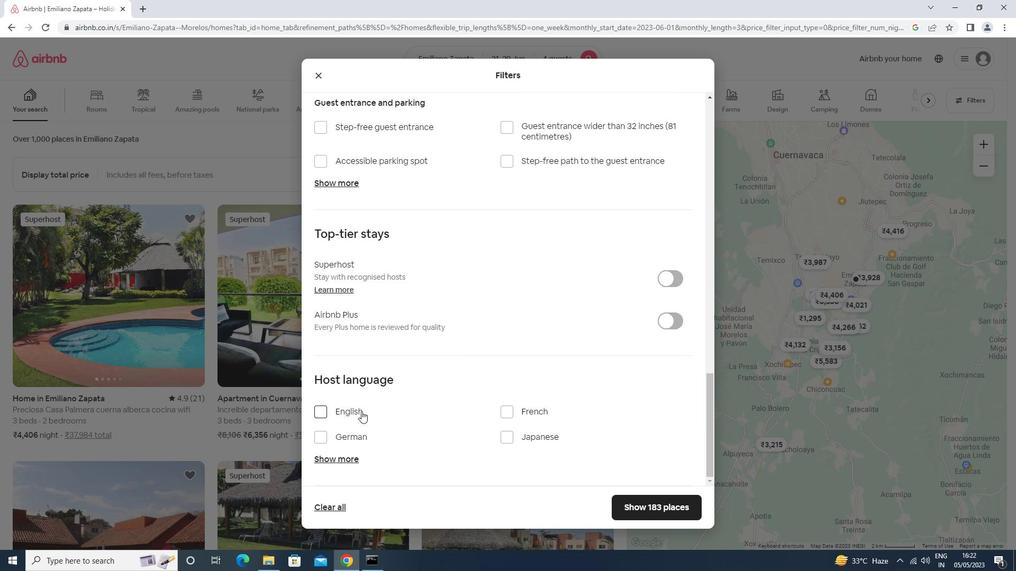 
Action: Mouse moved to (669, 508)
Screenshot: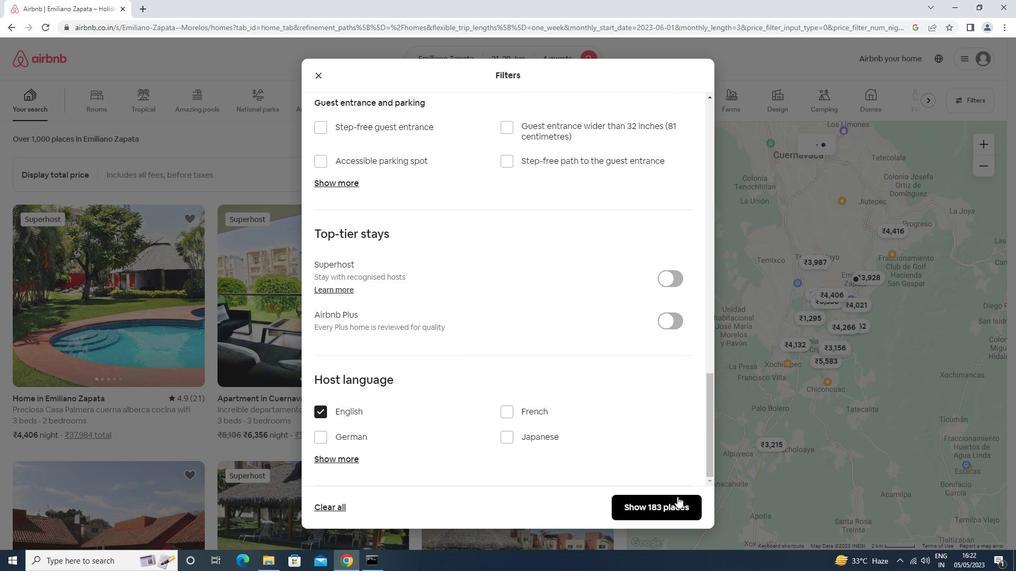 
Action: Mouse pressed left at (669, 508)
Screenshot: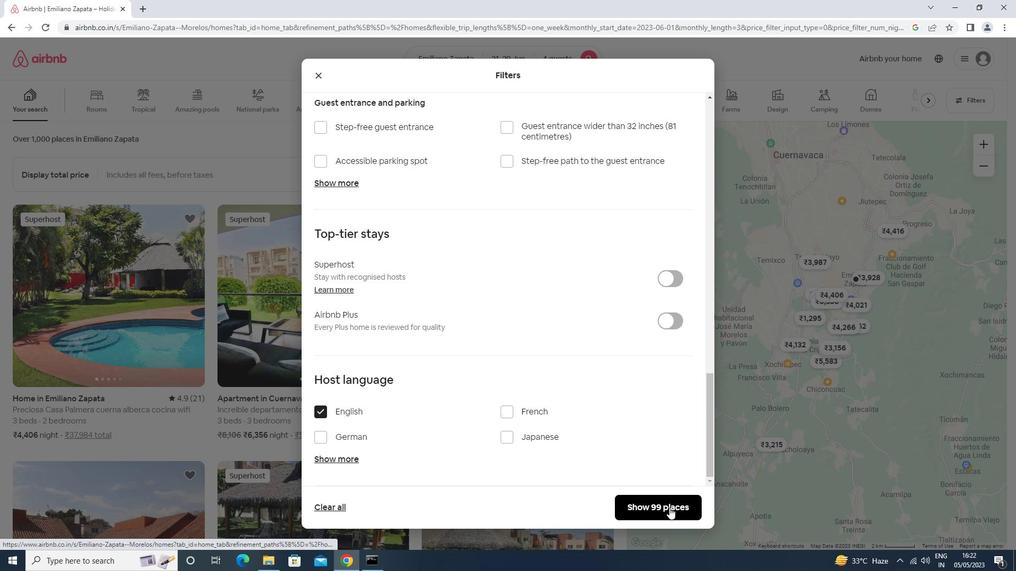 
Action: Mouse moved to (667, 505)
Screenshot: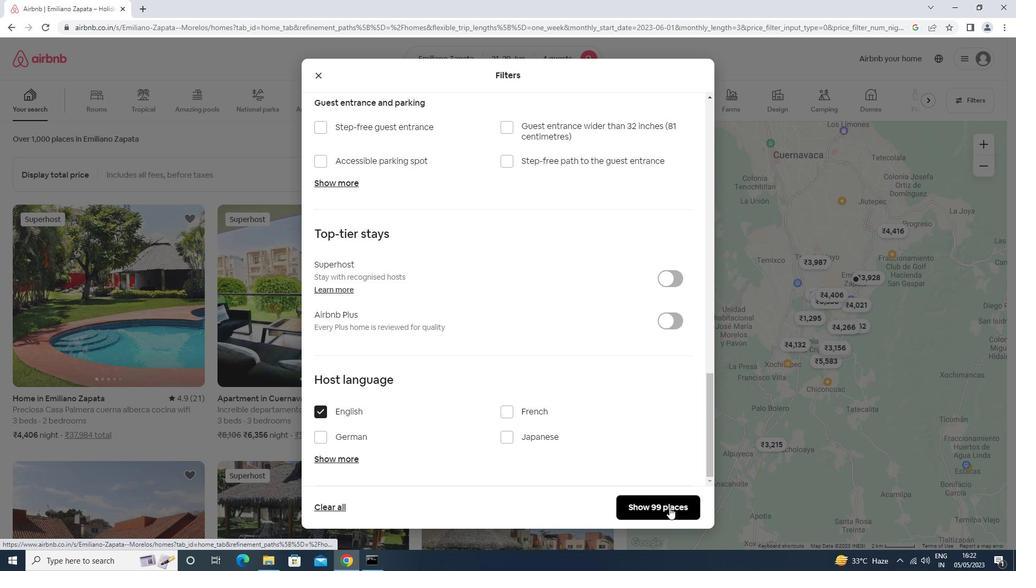 
